 Task: Open Card Card0000000222 in Board Board0000000056 in Workspace WS0000000019 in Trello. Add Member Nikrathi889@gmail.com to Card Card0000000222 in Board Board0000000056 in Workspace WS0000000019 in Trello. Add Blue Label titled Label0000000222 to Card Card0000000222 in Board Board0000000056 in Workspace WS0000000019 in Trello. Add Checklist CL0000000222 to Card Card0000000222 in Board Board0000000056 in Workspace WS0000000019 in Trello. Add Dates with Start Date as Sep 01 2023 and Due Date as Sep 30 2023 to Card Card0000000222 in Board Board0000000056 in Workspace WS0000000019 in Trello
Action: Mouse moved to (579, 32)
Screenshot: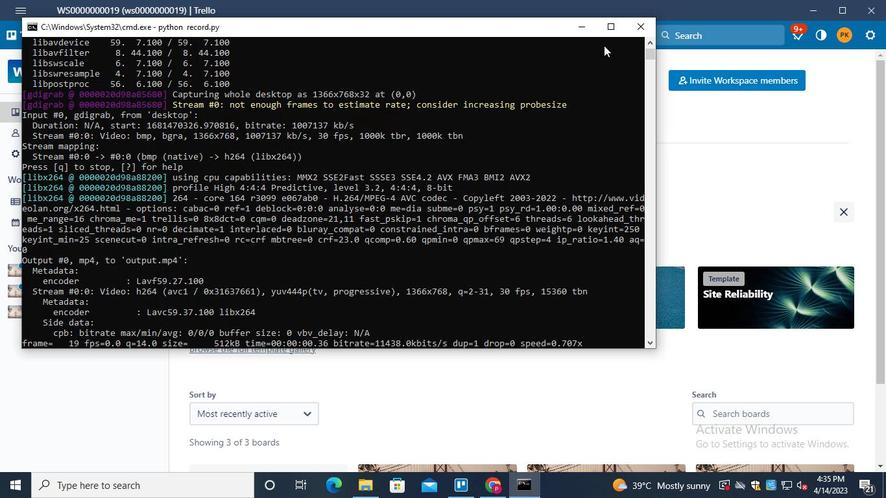
Action: Mouse pressed left at (579, 32)
Screenshot: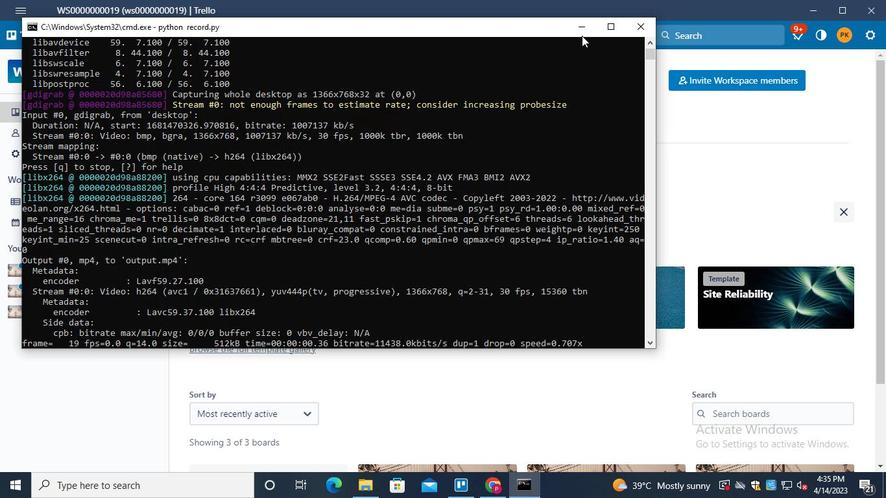 
Action: Mouse moved to (46, 295)
Screenshot: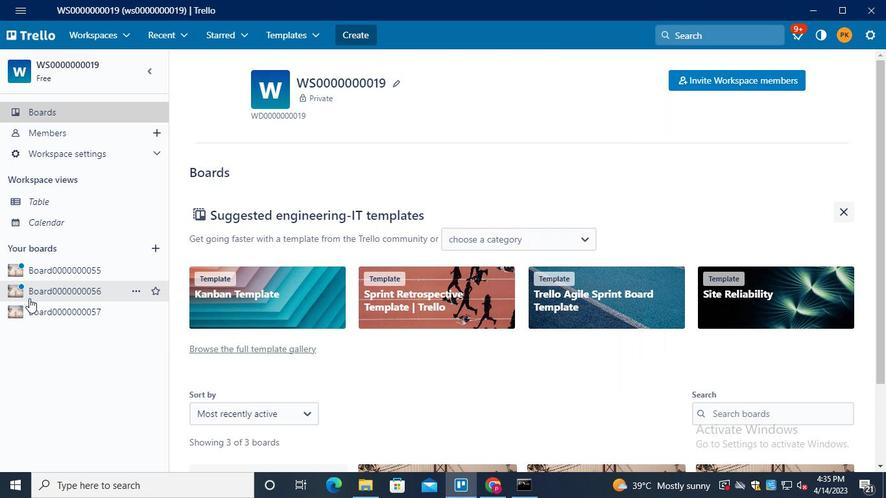 
Action: Mouse pressed left at (46, 295)
Screenshot: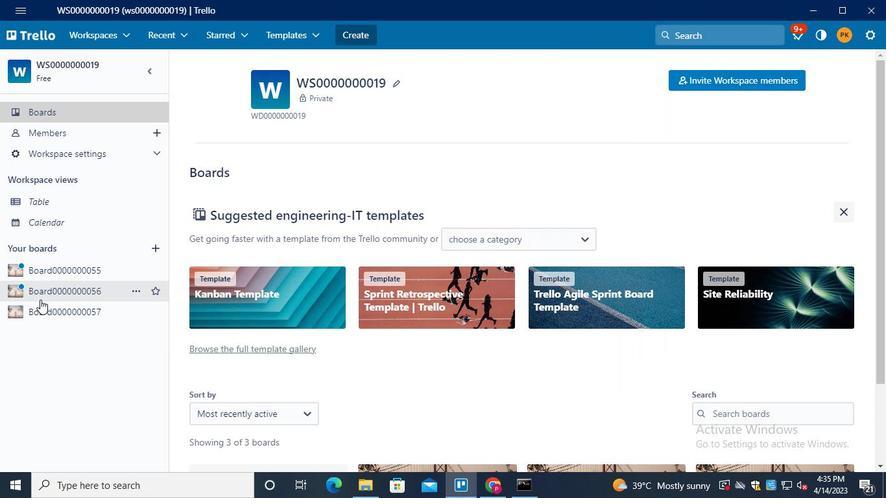 
Action: Mouse moved to (242, 236)
Screenshot: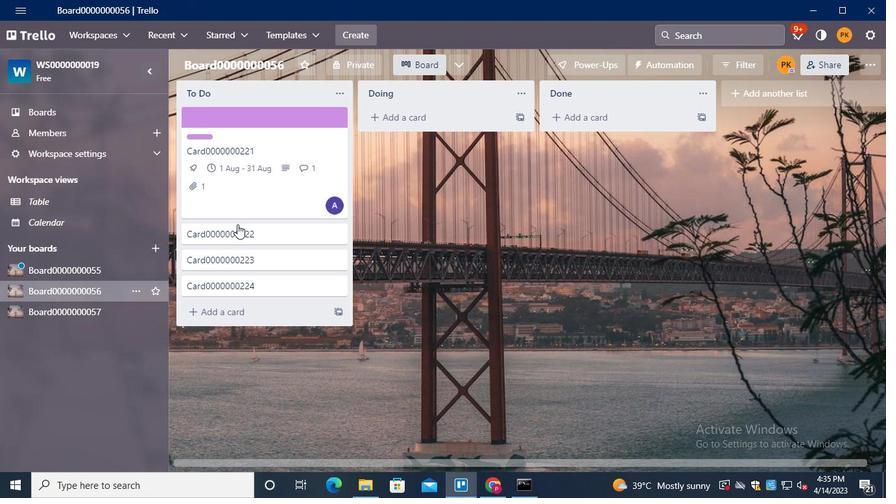 
Action: Mouse pressed left at (242, 236)
Screenshot: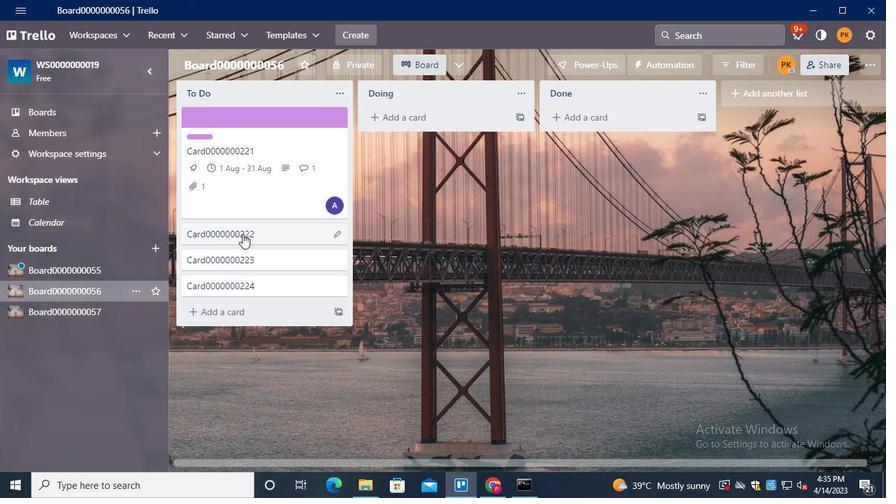 
Action: Mouse moved to (624, 124)
Screenshot: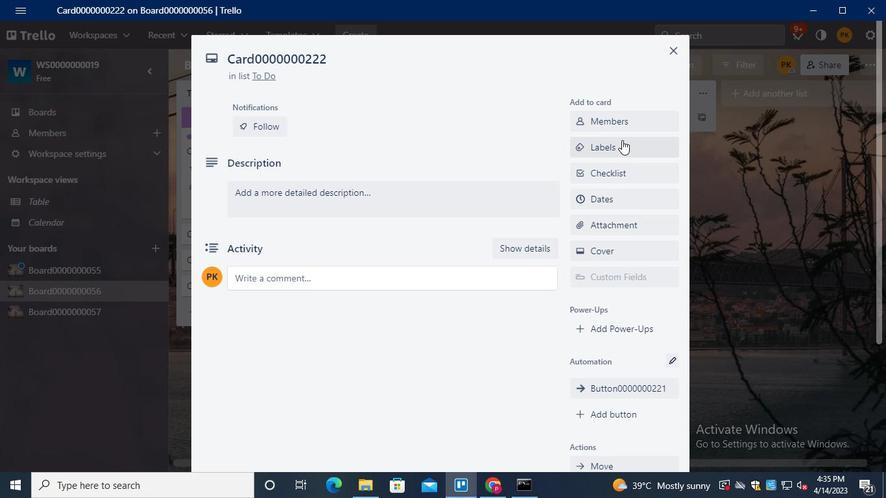 
Action: Mouse pressed left at (624, 124)
Screenshot: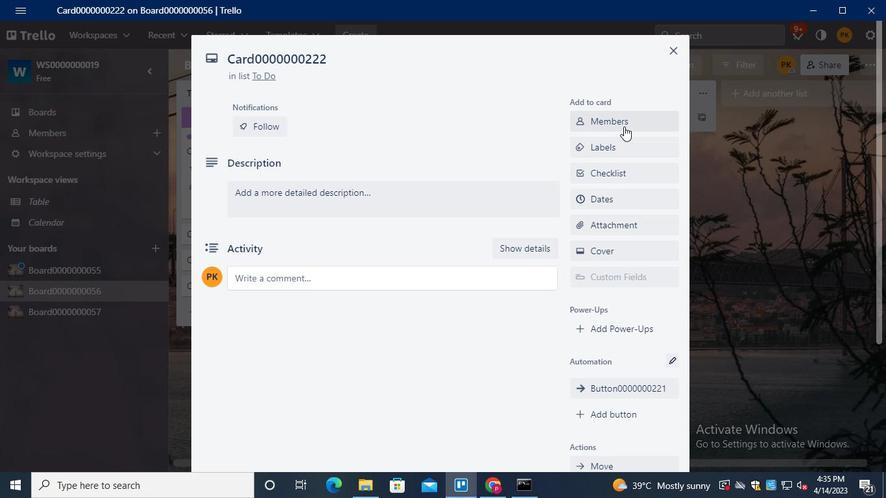 
Action: Mouse moved to (626, 151)
Screenshot: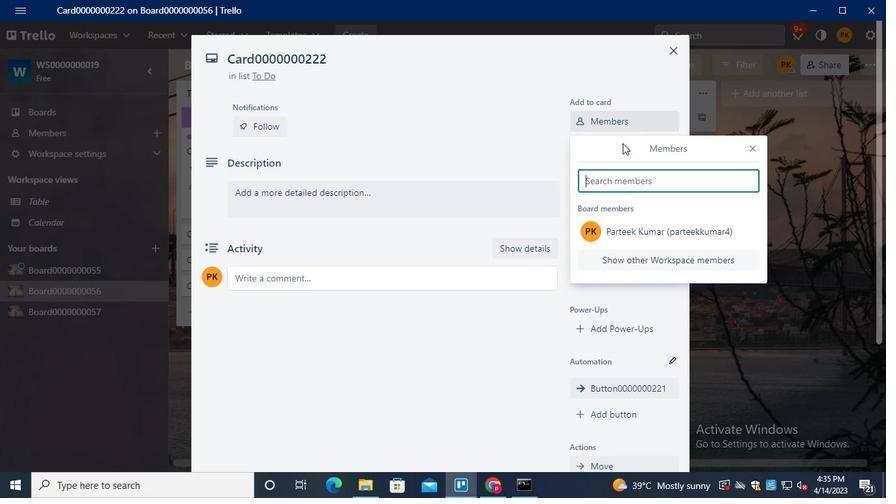 
Action: Keyboard Key.shift
Screenshot: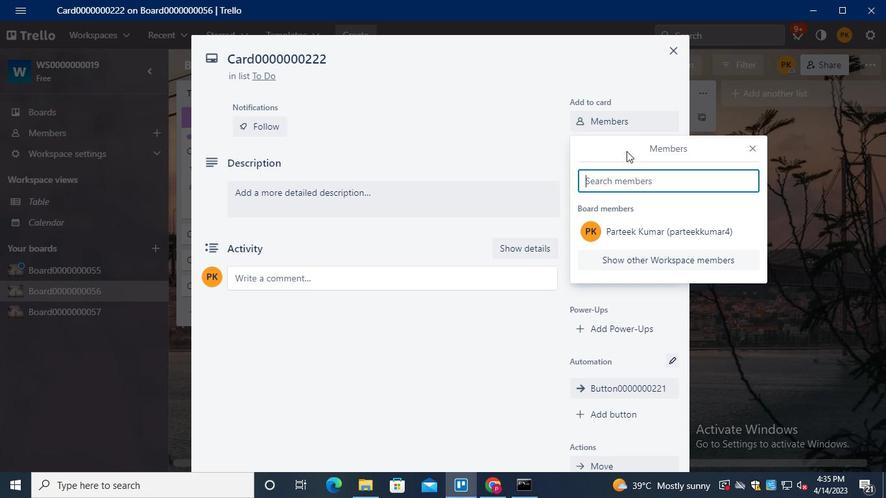 
Action: Keyboard N
Screenshot: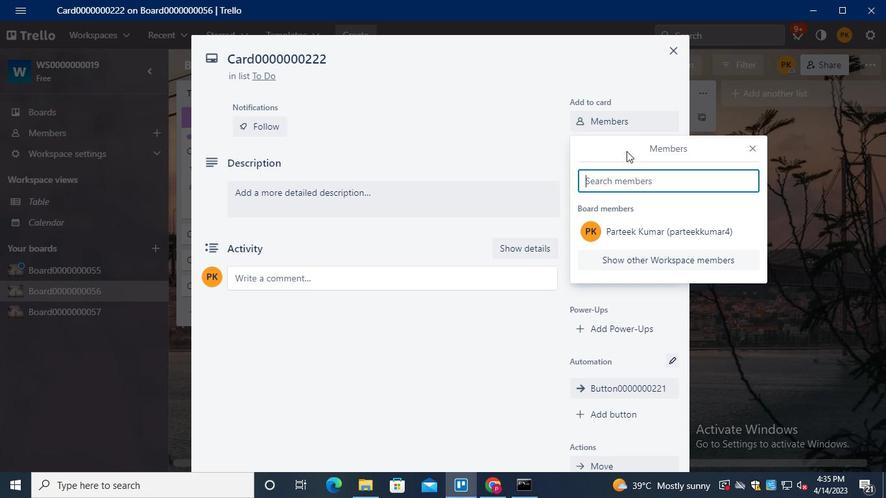 
Action: Keyboard i
Screenshot: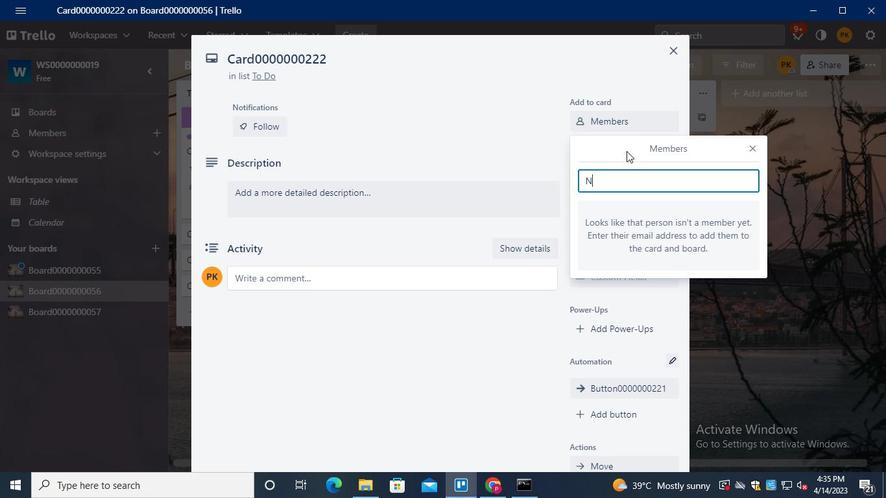 
Action: Keyboard k
Screenshot: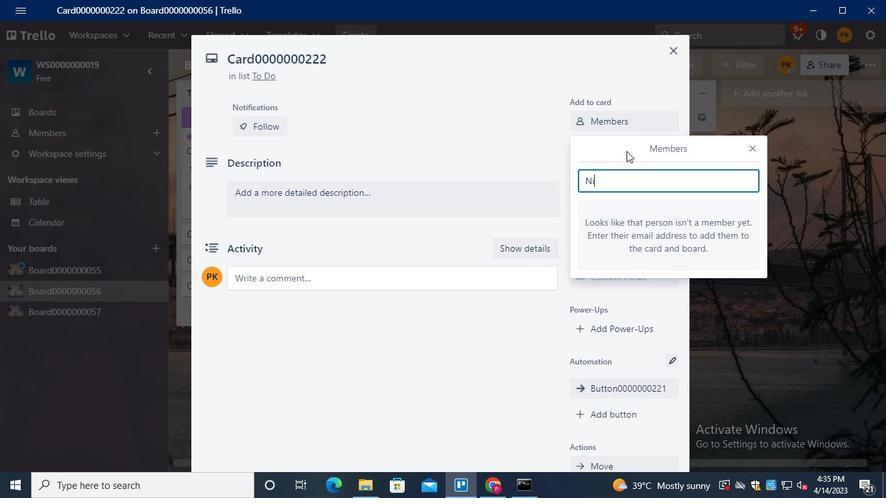 
Action: Keyboard r
Screenshot: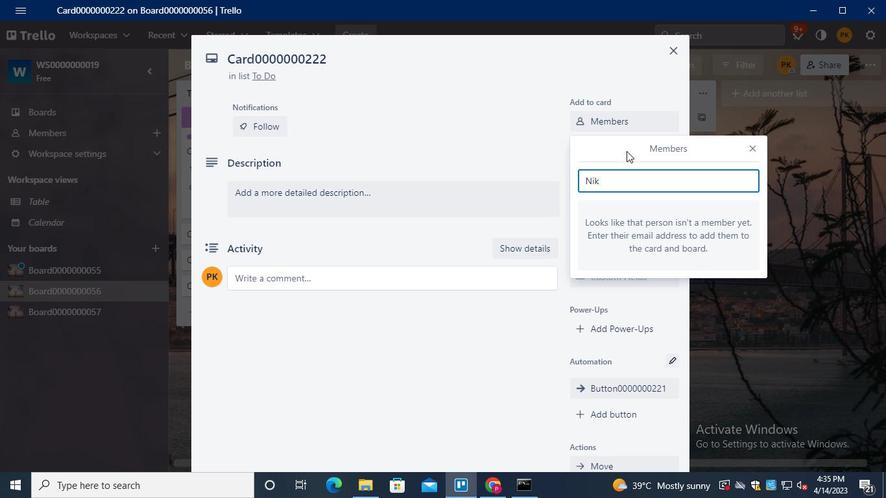 
Action: Keyboard a
Screenshot: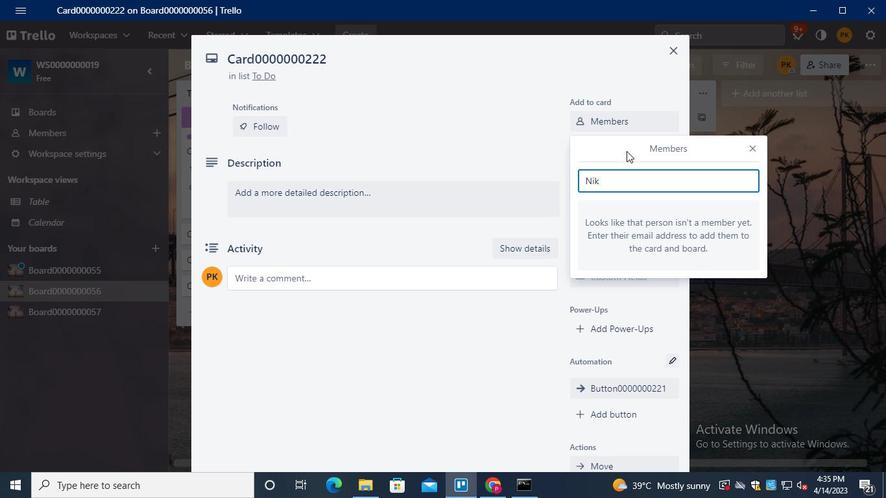 
Action: Keyboard t
Screenshot: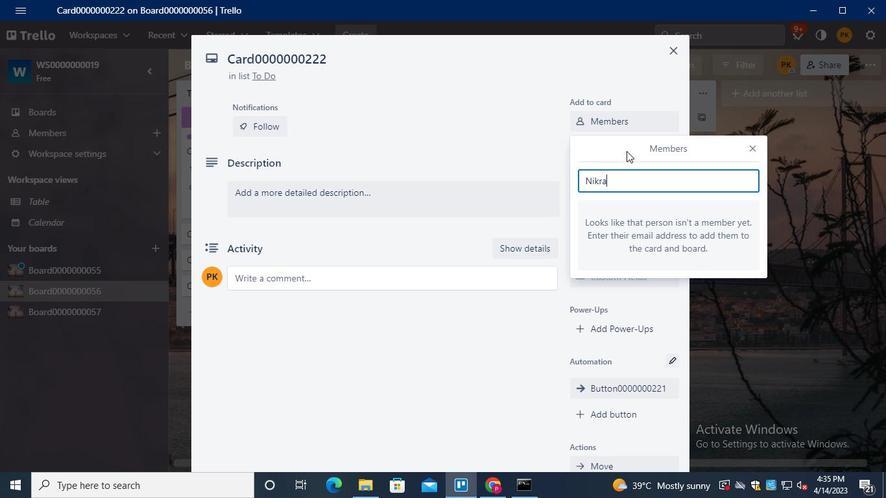 
Action: Keyboard h
Screenshot: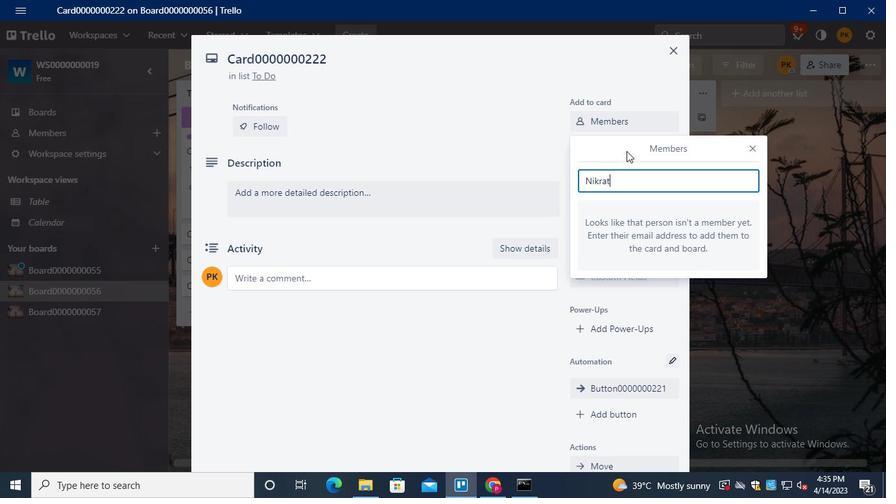 
Action: Keyboard i
Screenshot: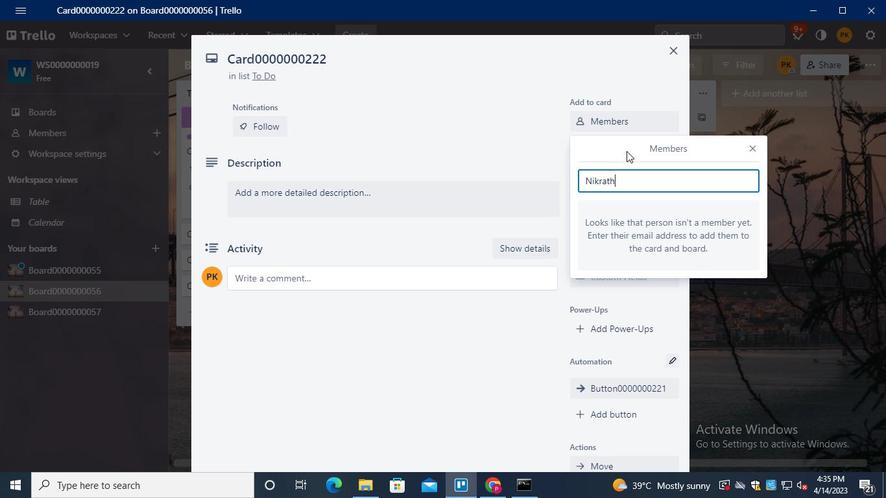 
Action: Keyboard <104>
Screenshot: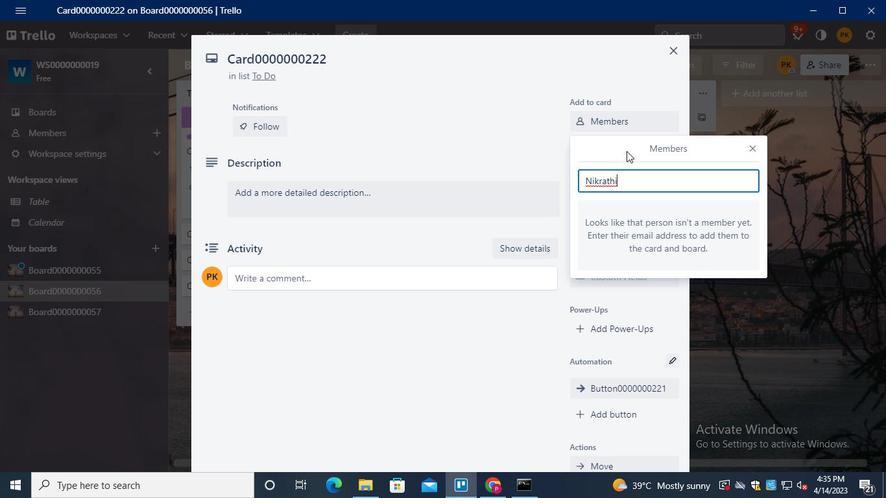 
Action: Keyboard <104>
Screenshot: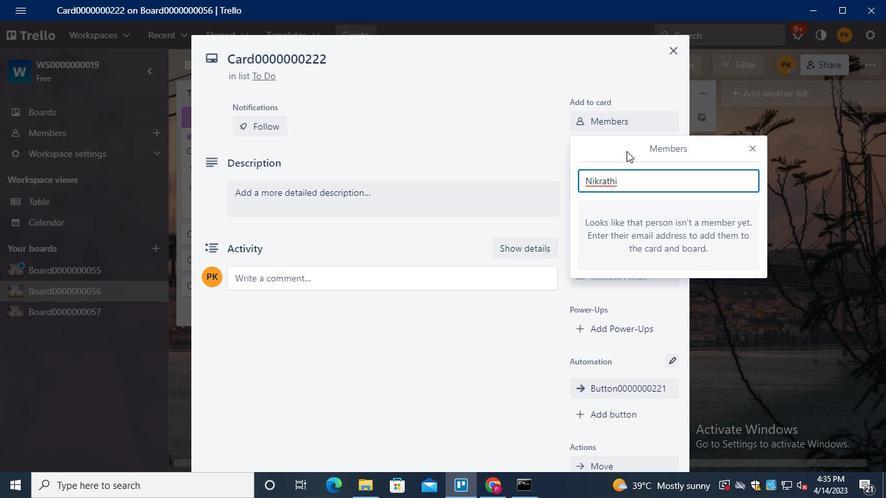 
Action: Keyboard <105>
Screenshot: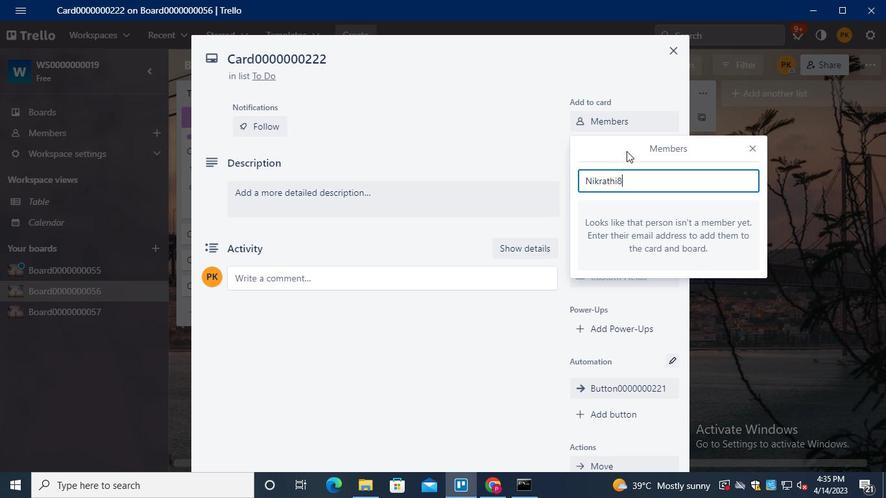 
Action: Keyboard Key.shift
Screenshot: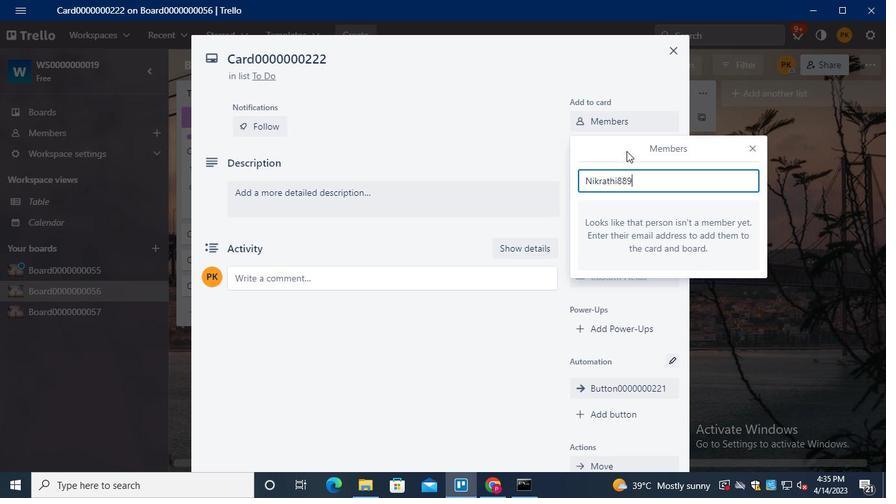 
Action: Keyboard @
Screenshot: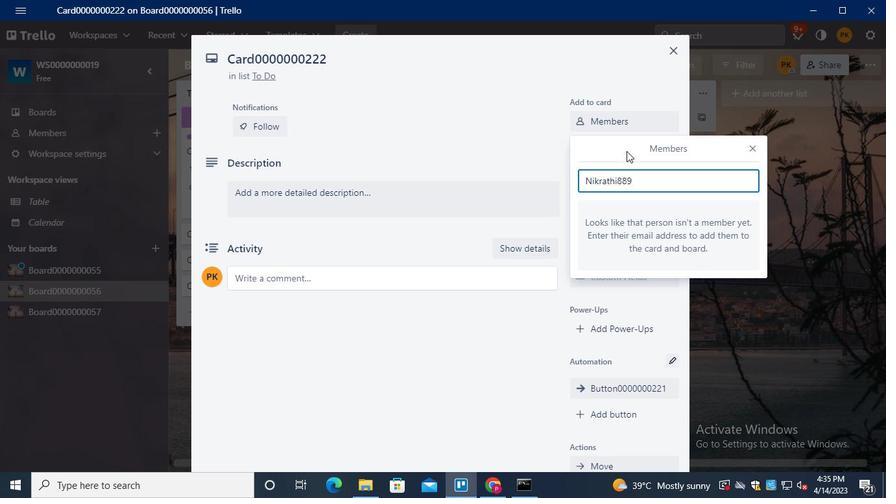 
Action: Keyboard g
Screenshot: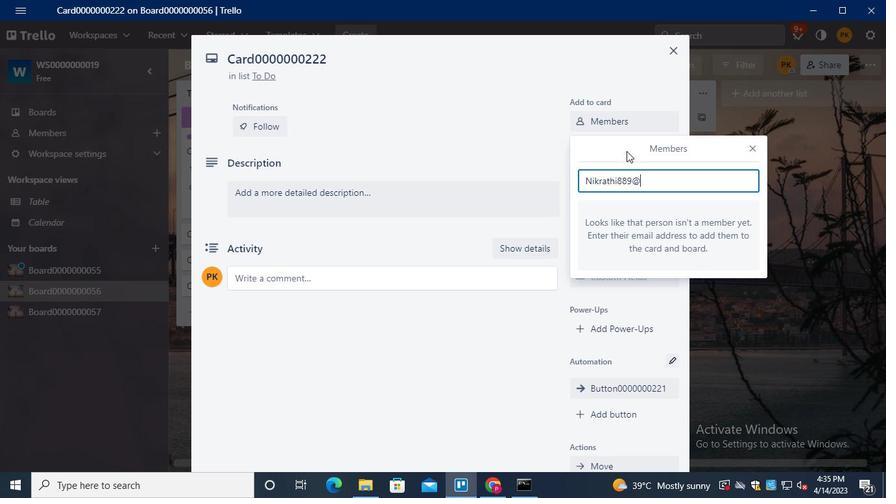 
Action: Keyboard m
Screenshot: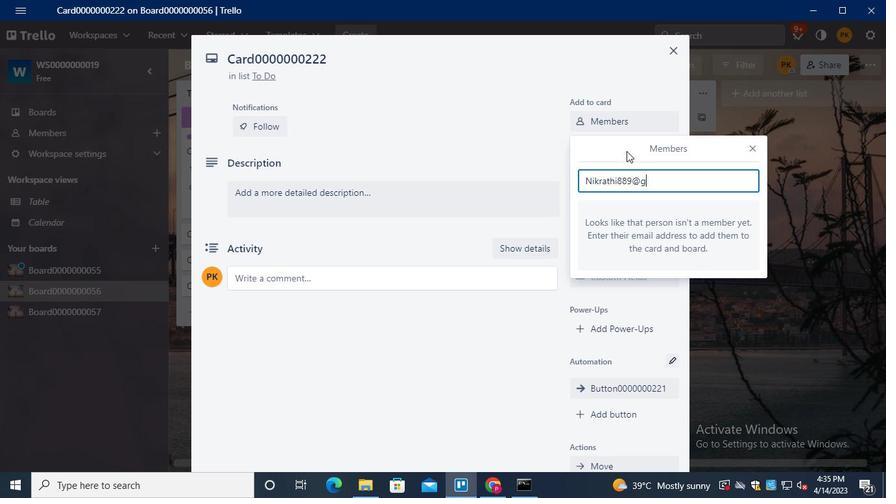 
Action: Keyboard a
Screenshot: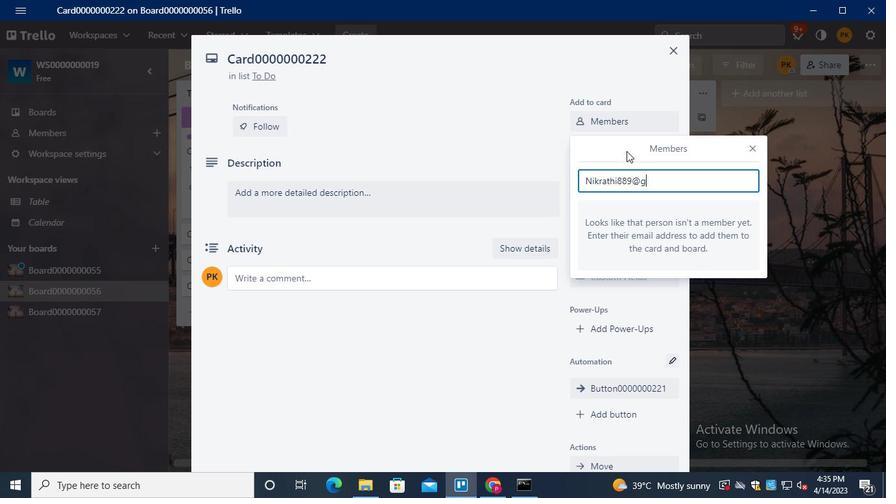 
Action: Keyboard i
Screenshot: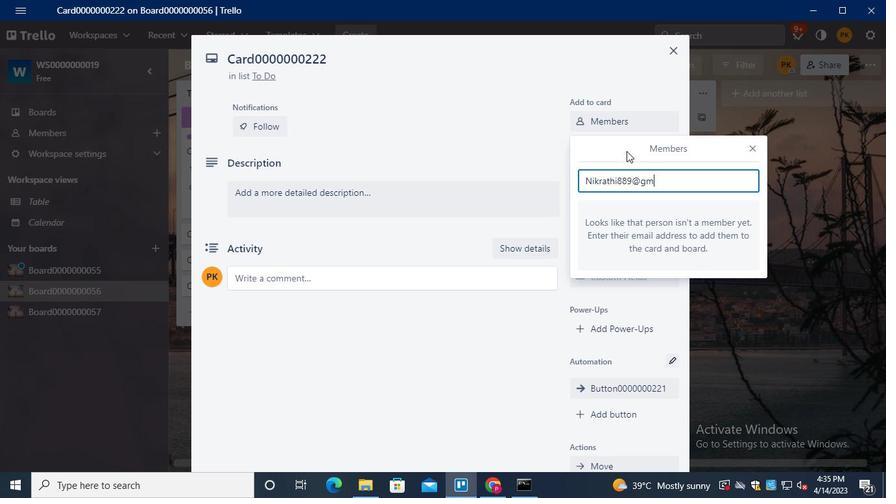 
Action: Keyboard l
Screenshot: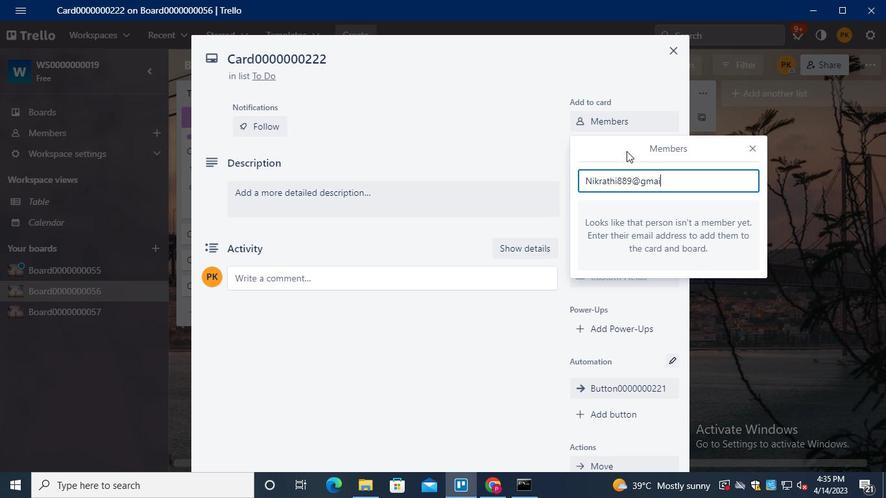 
Action: Keyboard .
Screenshot: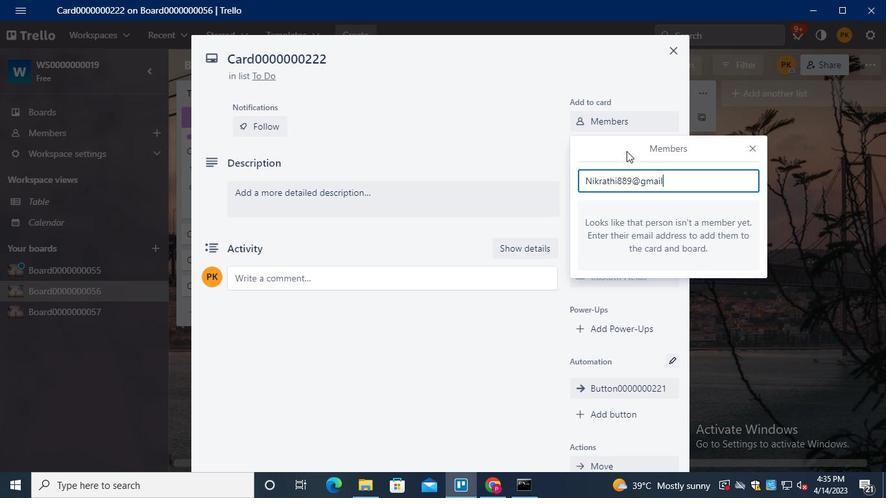 
Action: Keyboard c
Screenshot: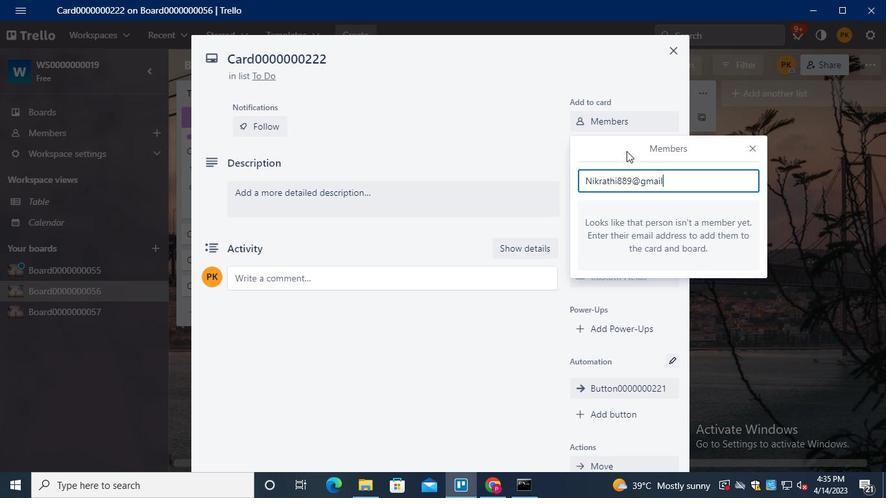 
Action: Keyboard o
Screenshot: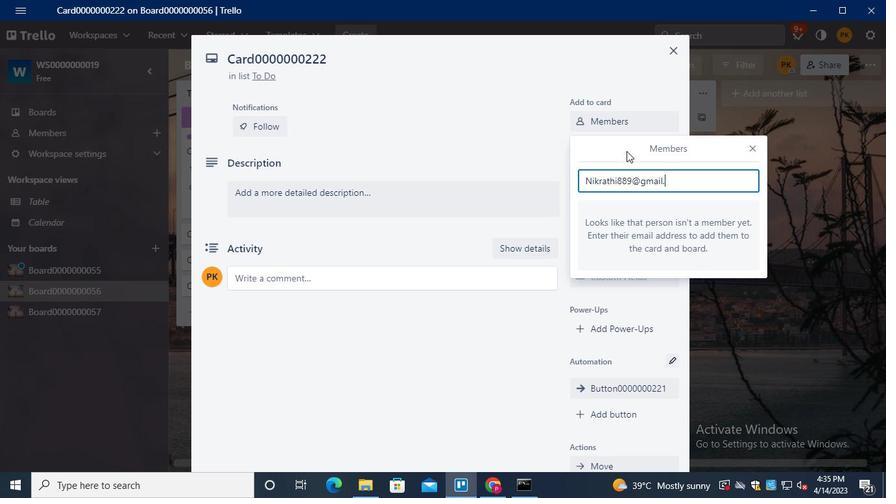 
Action: Keyboard m
Screenshot: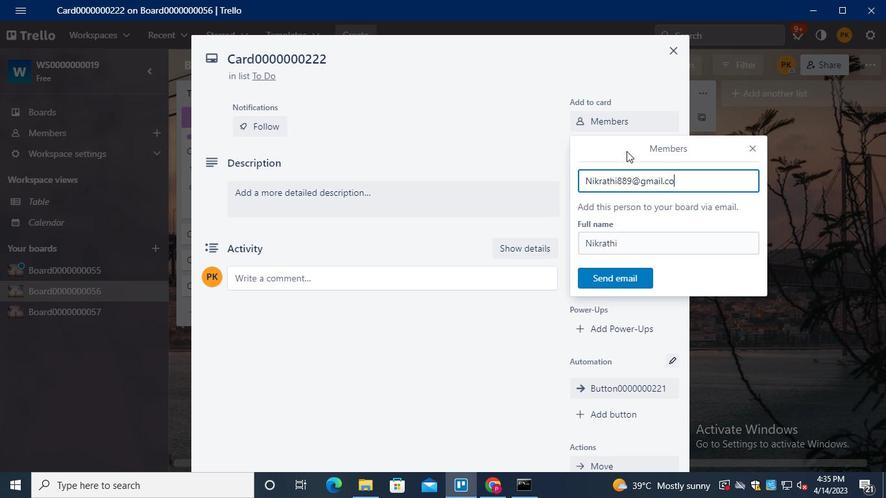 
Action: Mouse moved to (624, 280)
Screenshot: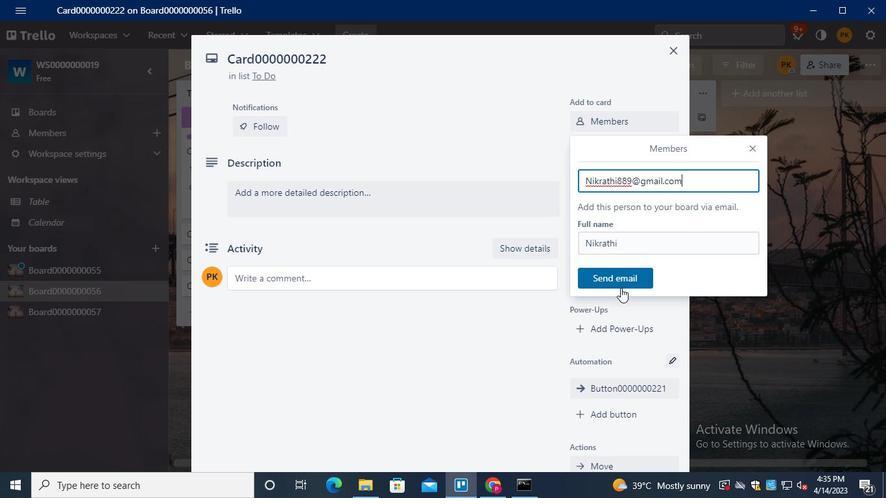 
Action: Mouse pressed left at (624, 280)
Screenshot: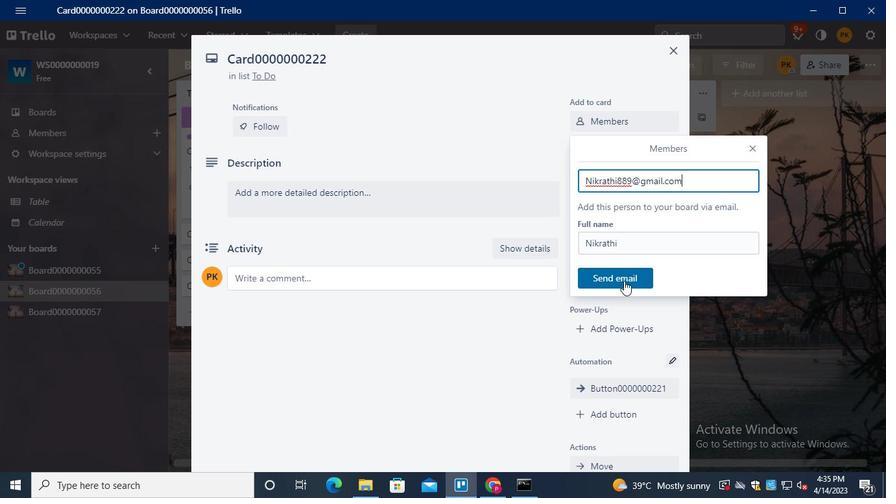 
Action: Mouse moved to (618, 147)
Screenshot: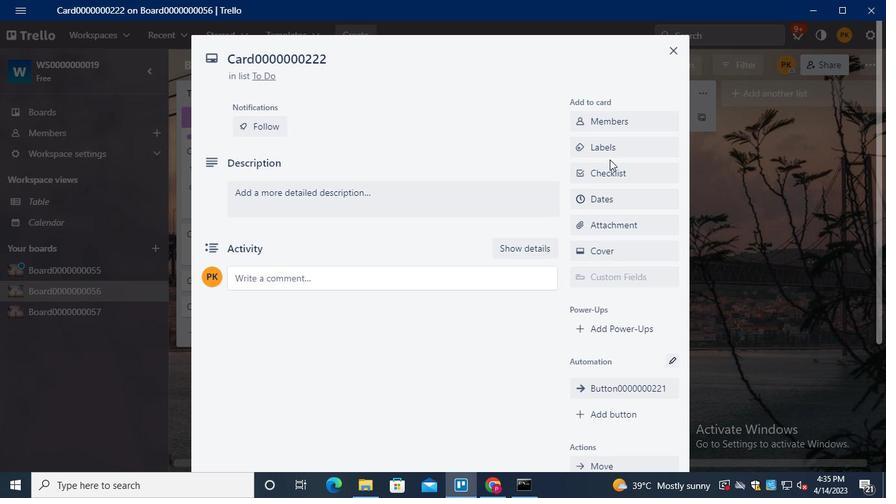 
Action: Mouse pressed left at (618, 147)
Screenshot: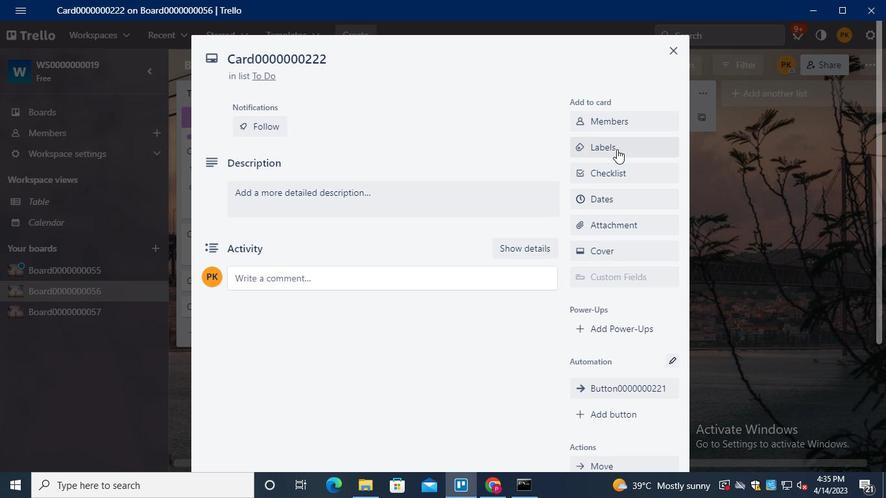 
Action: Mouse moved to (641, 318)
Screenshot: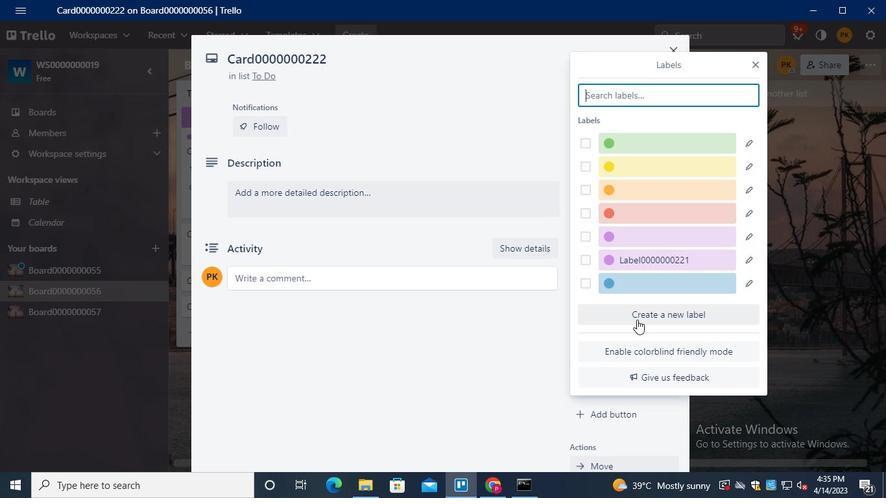 
Action: Mouse pressed left at (641, 318)
Screenshot: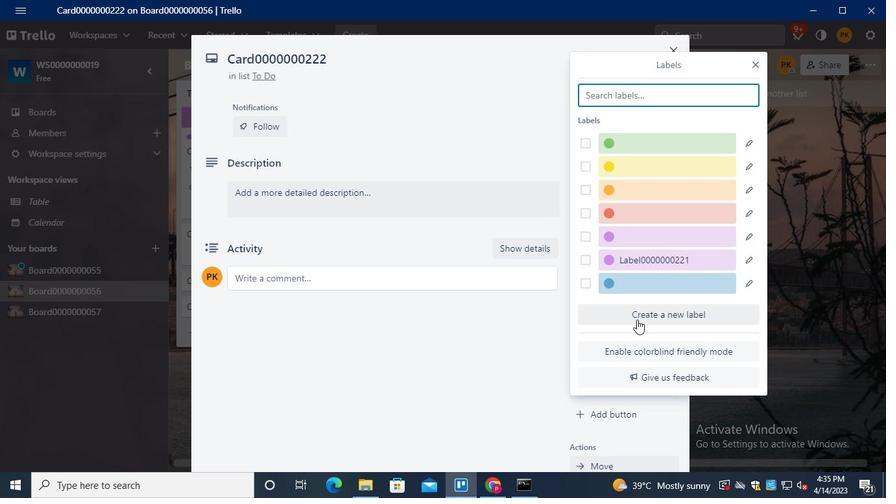 
Action: Mouse moved to (623, 175)
Screenshot: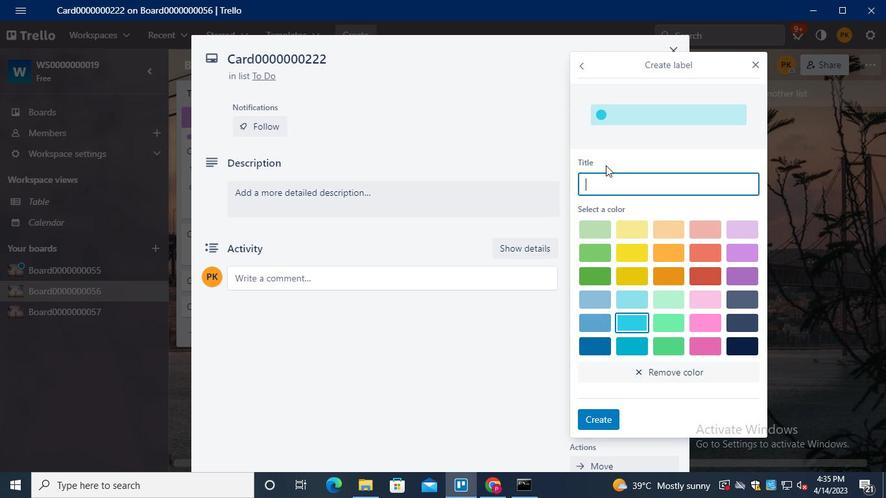 
Action: Keyboard Key.shift
Screenshot: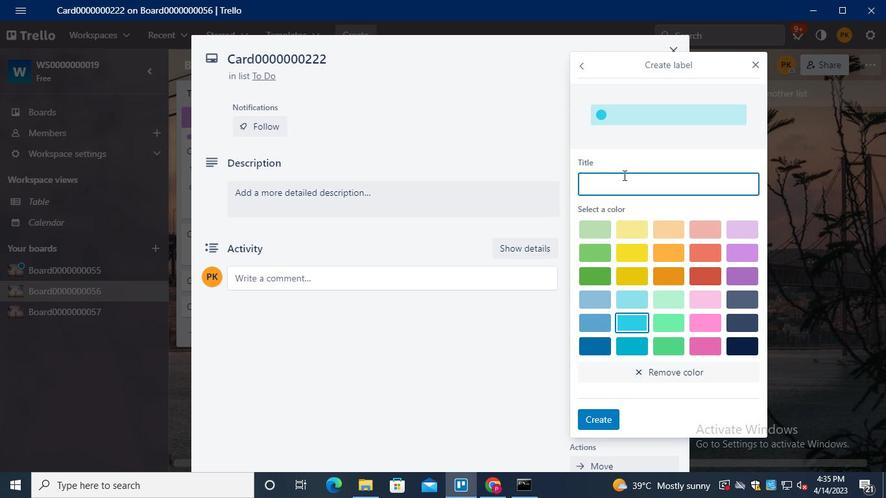 
Action: Keyboard Key.shift
Screenshot: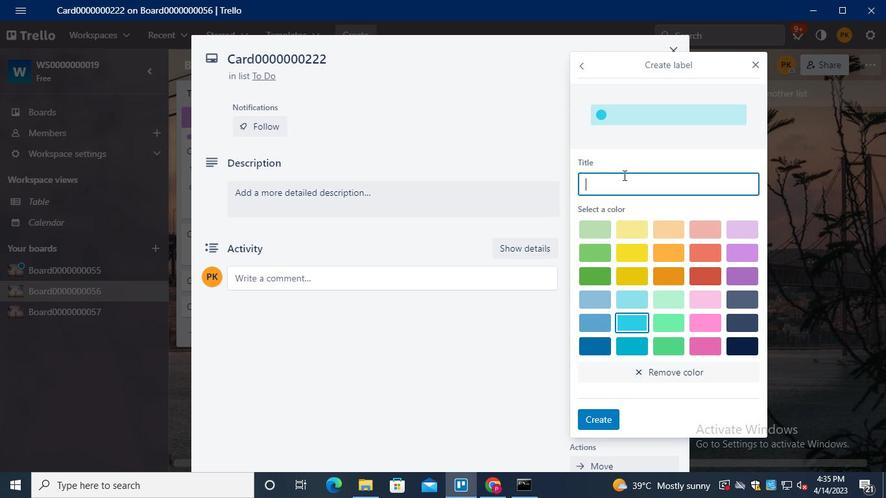 
Action: Keyboard Key.shift
Screenshot: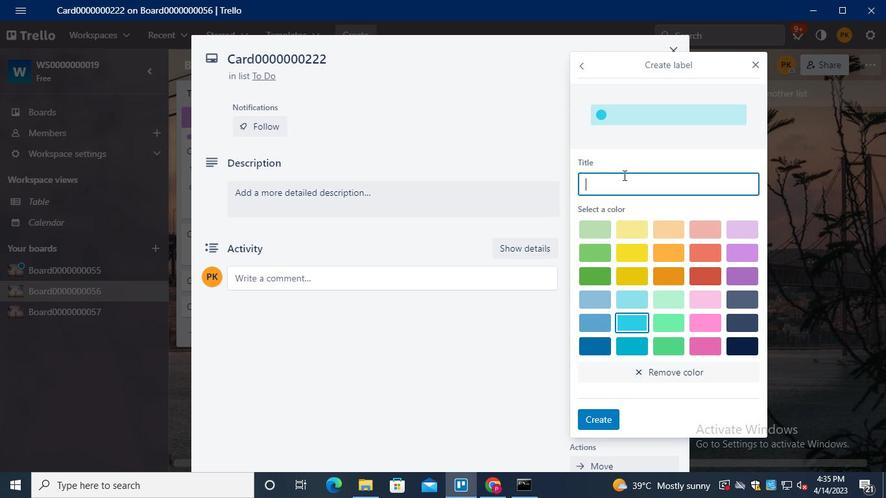 
Action: Keyboard Key.shift
Screenshot: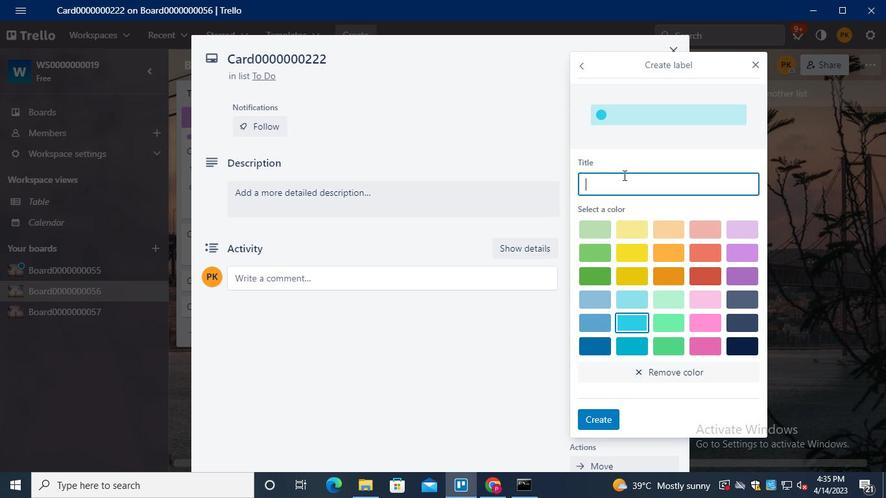 
Action: Keyboard L
Screenshot: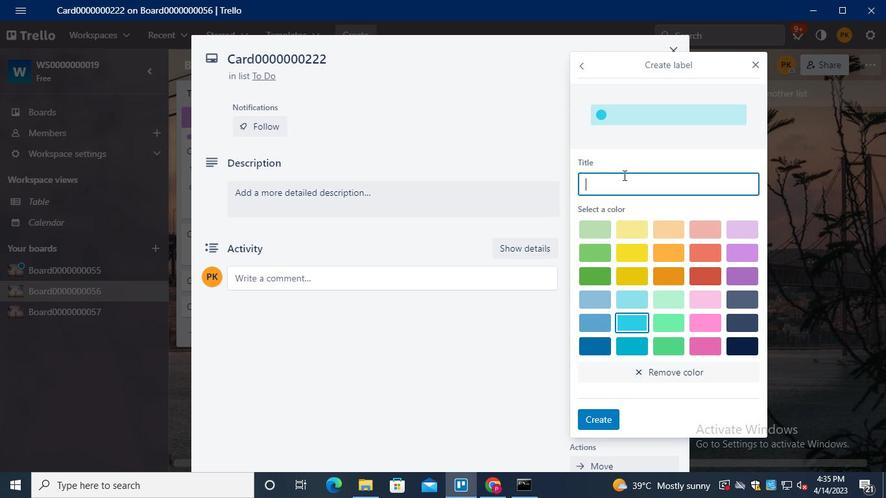
Action: Keyboard a
Screenshot: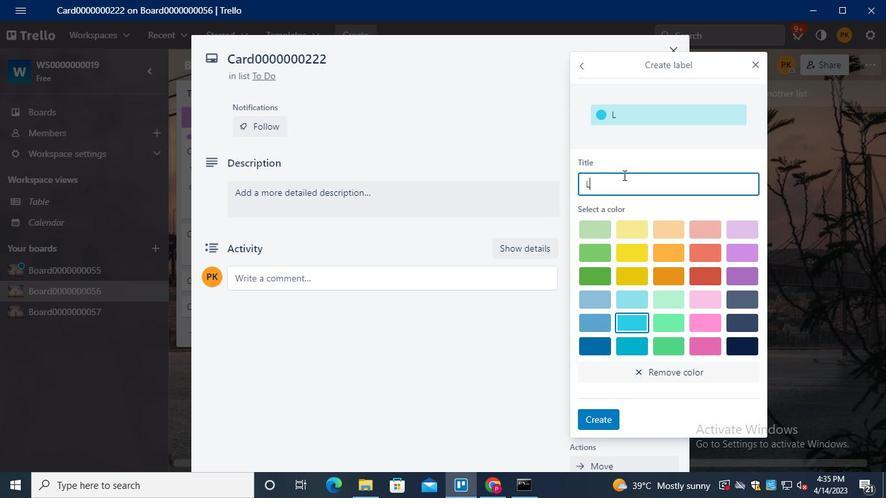 
Action: Keyboard b
Screenshot: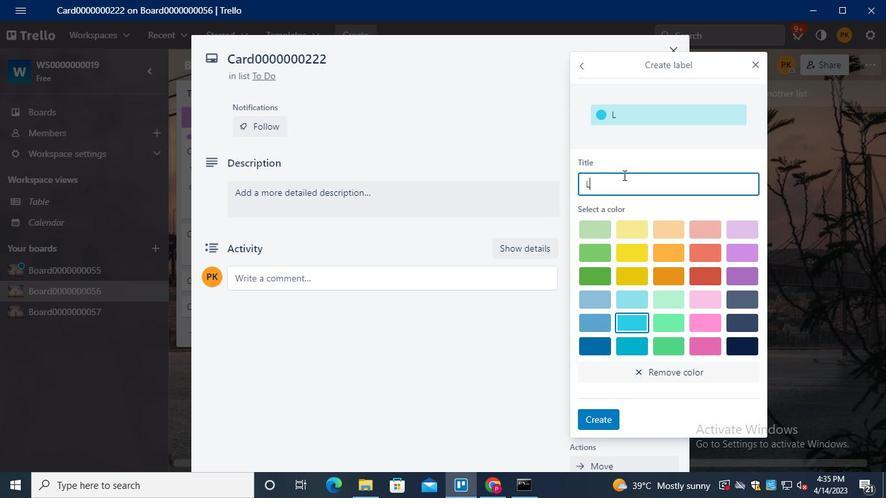 
Action: Keyboard e
Screenshot: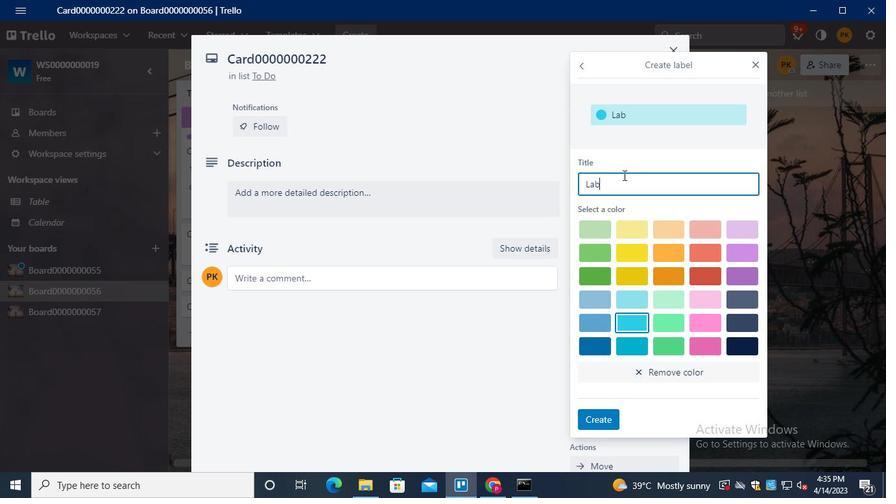 
Action: Keyboard l
Screenshot: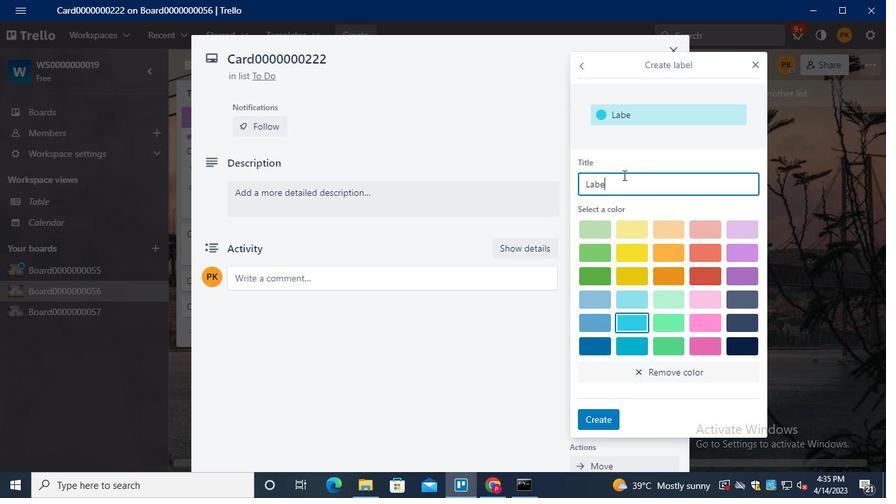 
Action: Keyboard <96>
Screenshot: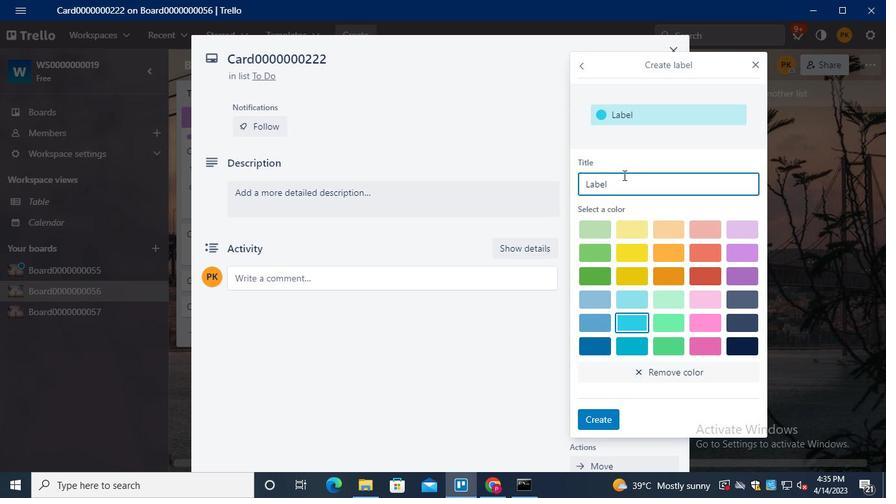 
Action: Keyboard <96>
Screenshot: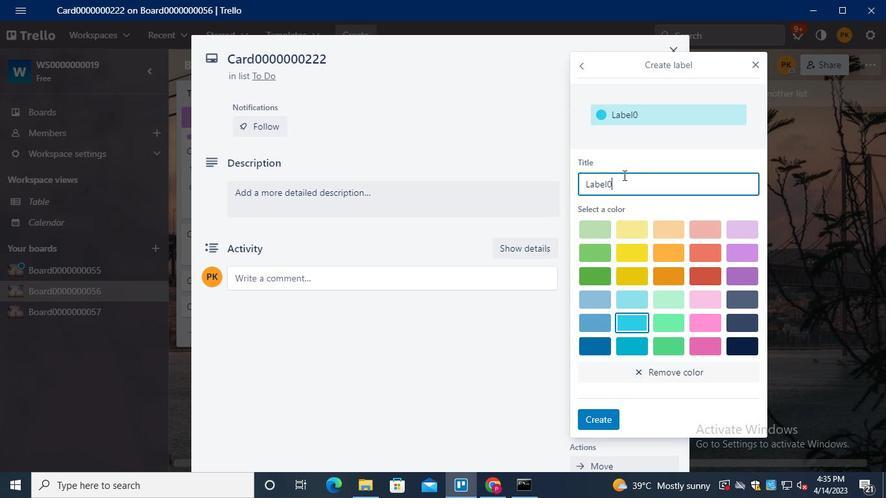 
Action: Keyboard <96>
Screenshot: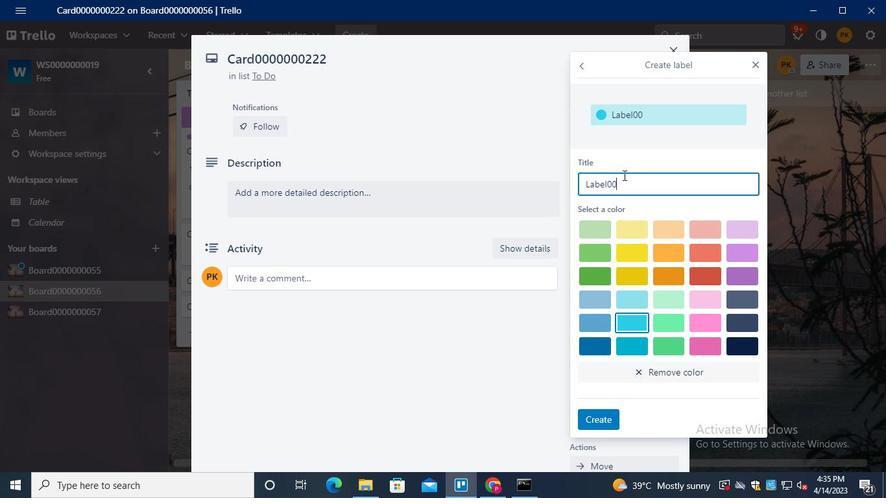 
Action: Keyboard <96>
Screenshot: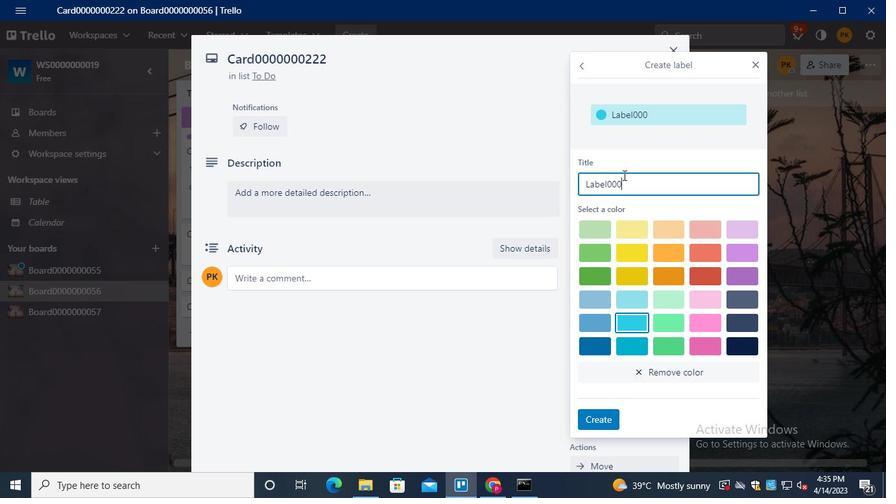 
Action: Keyboard <96>
Screenshot: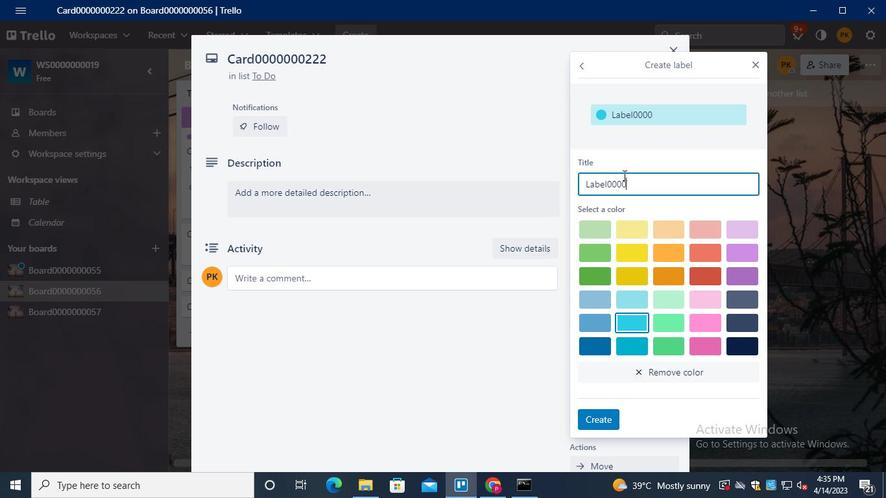 
Action: Keyboard <96>
Screenshot: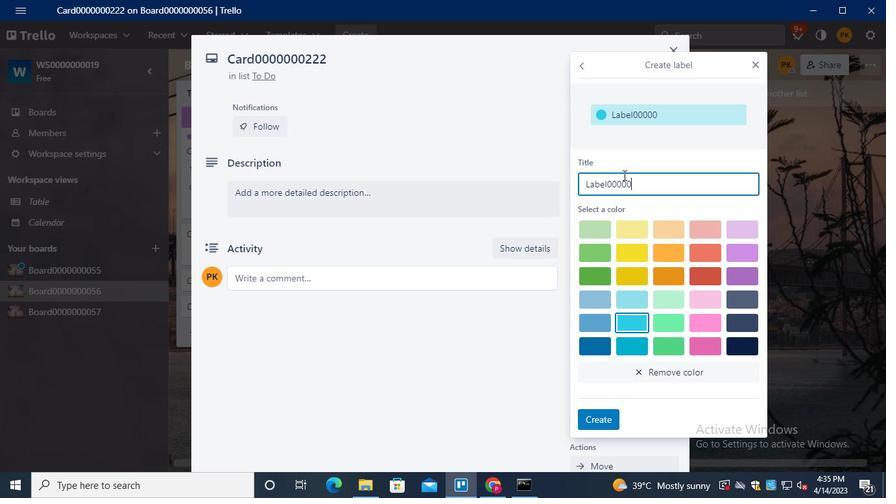 
Action: Keyboard <96>
Screenshot: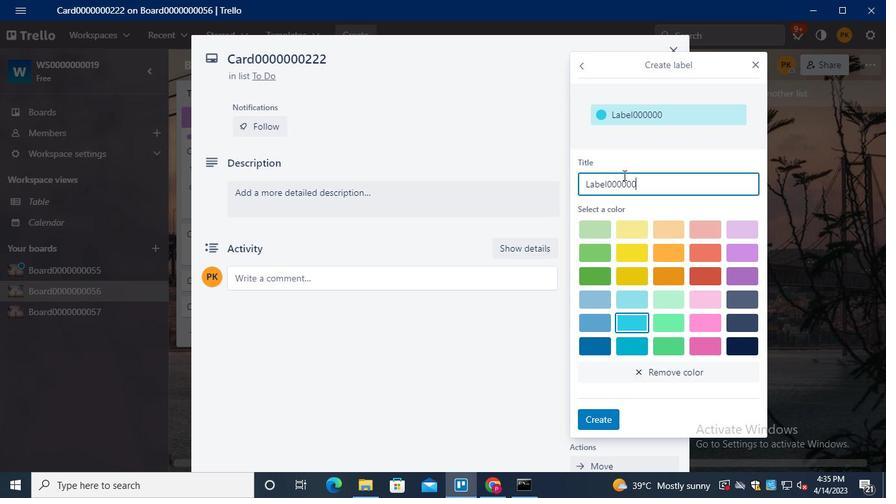 
Action: Keyboard <98>
Screenshot: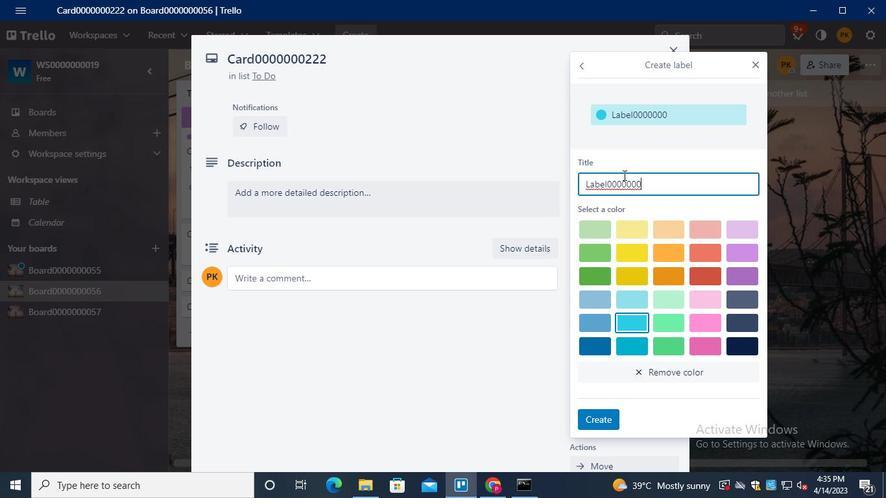 
Action: Keyboard <98>
Screenshot: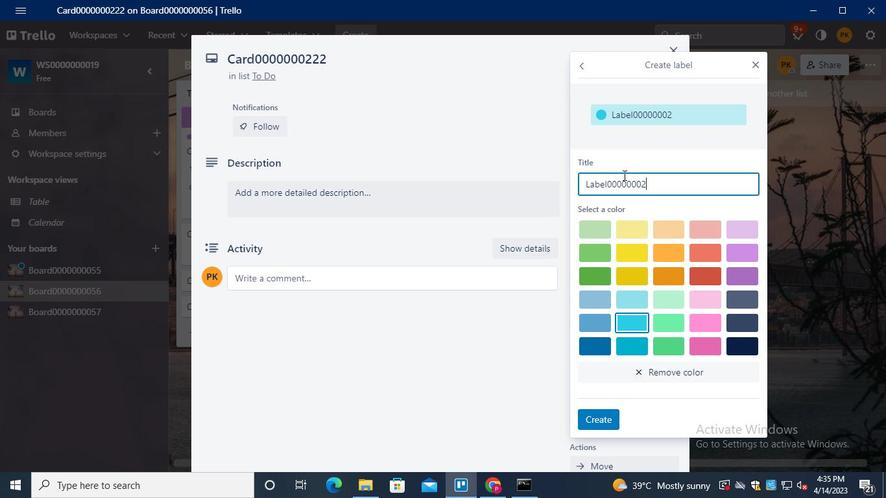 
Action: Keyboard <98>
Screenshot: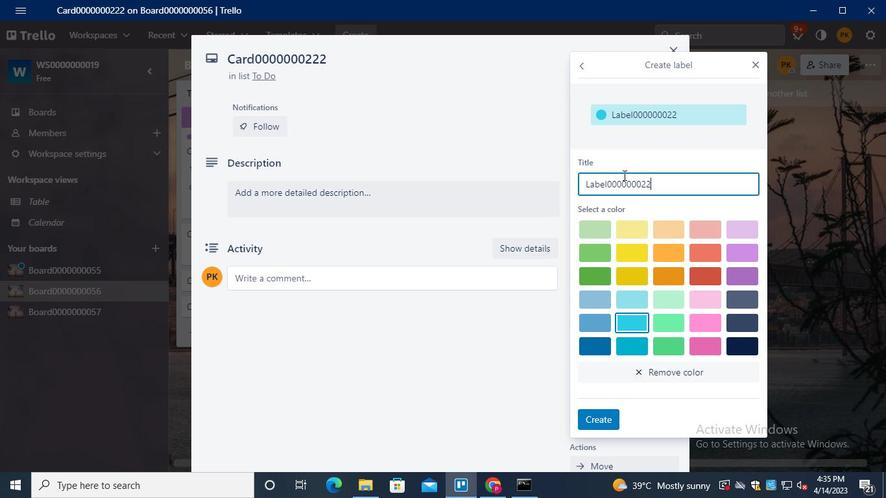 
Action: Mouse moved to (637, 321)
Screenshot: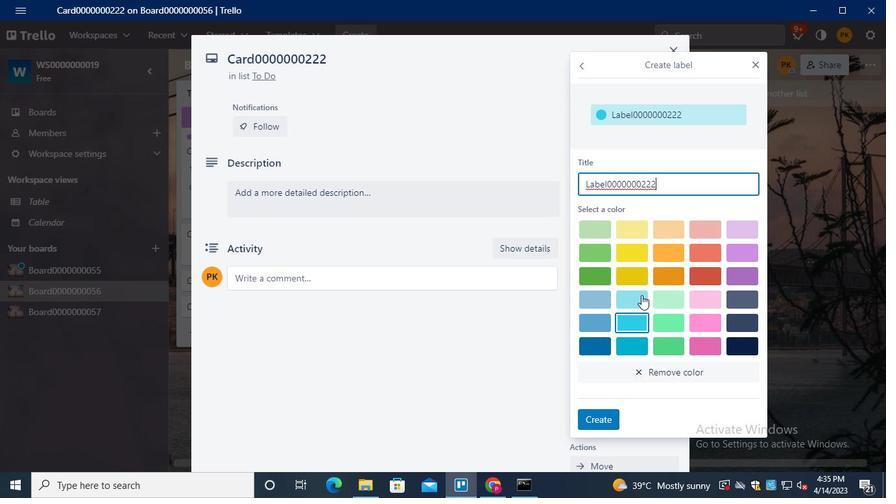 
Action: Mouse pressed left at (637, 321)
Screenshot: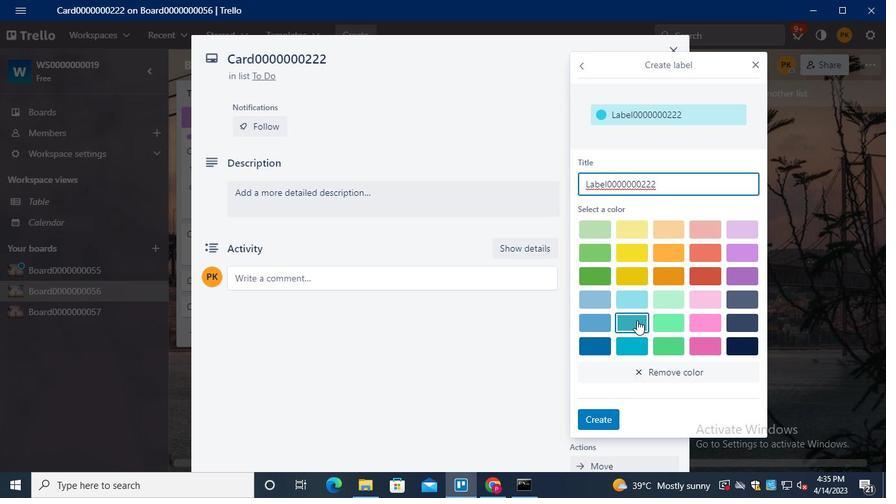 
Action: Mouse moved to (599, 423)
Screenshot: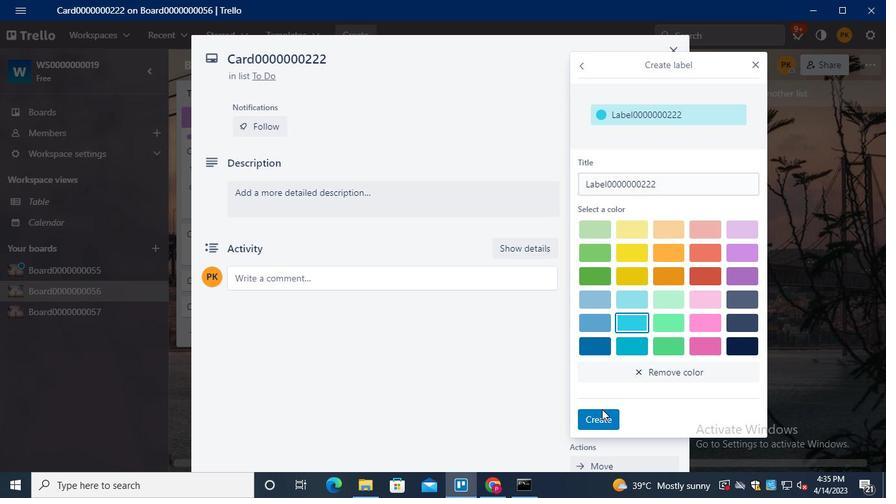 
Action: Mouse pressed left at (599, 423)
Screenshot: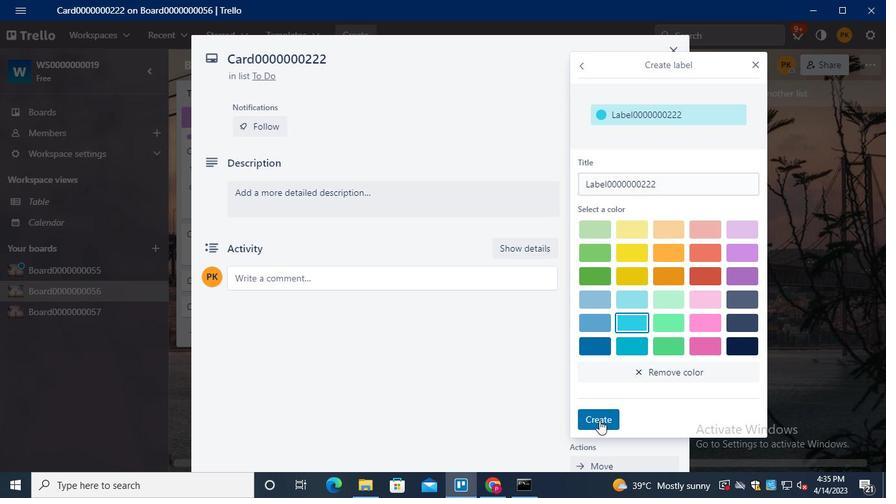 
Action: Mouse moved to (758, 65)
Screenshot: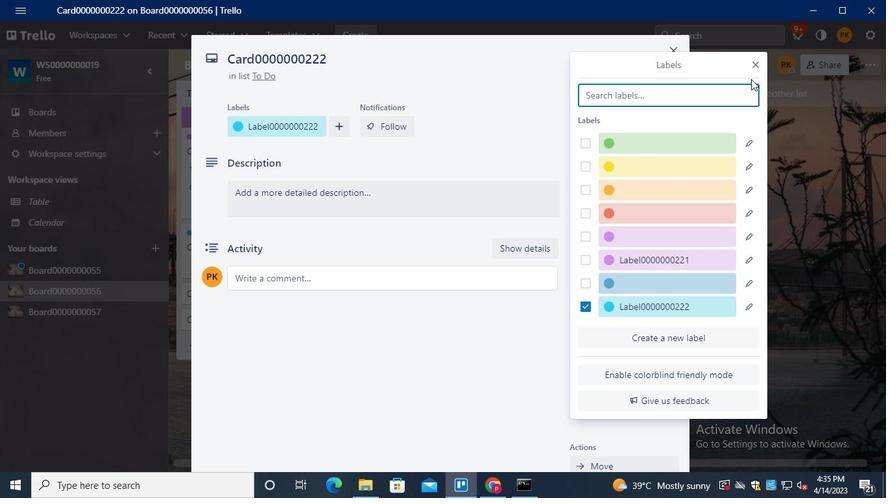 
Action: Mouse pressed left at (758, 65)
Screenshot: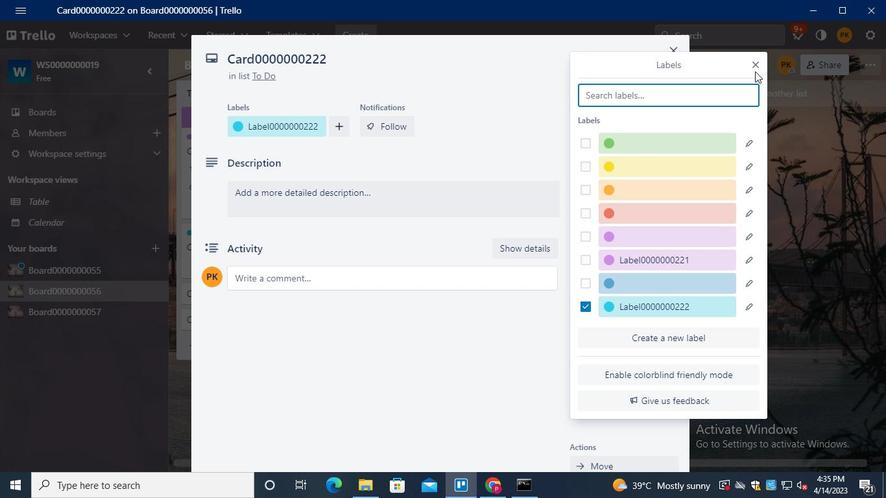 
Action: Mouse moved to (630, 175)
Screenshot: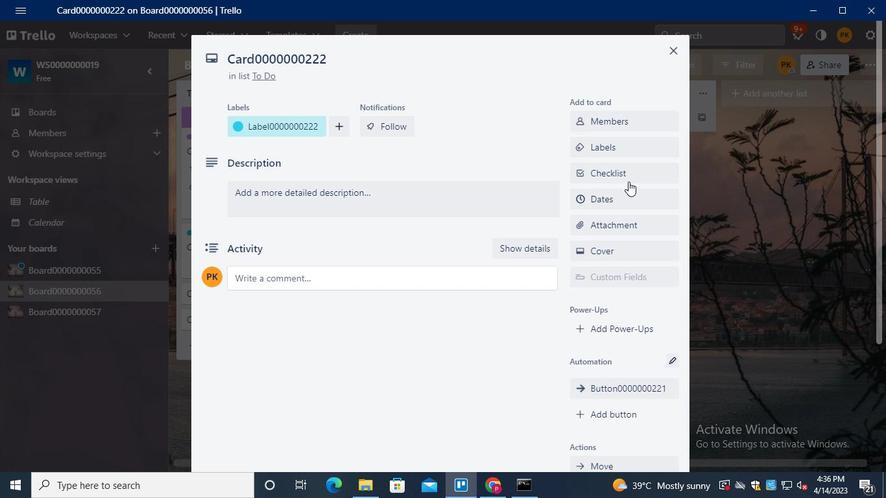 
Action: Mouse pressed left at (630, 175)
Screenshot: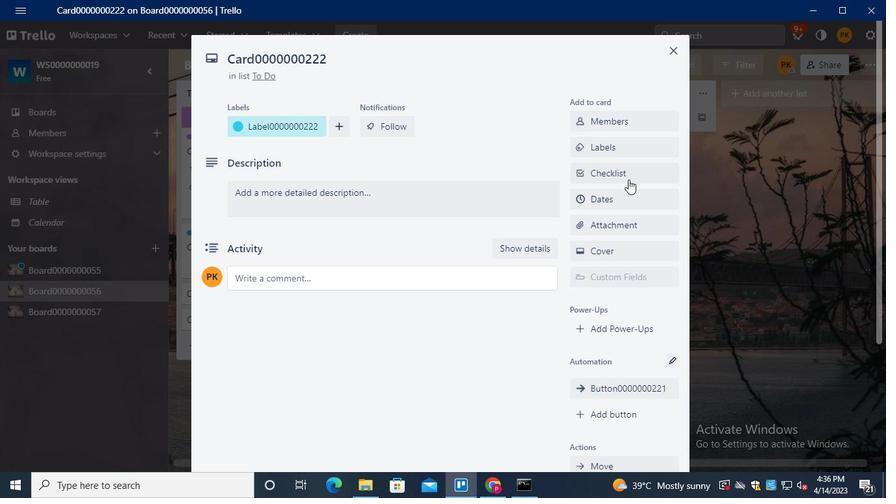 
Action: Keyboard Key.shift
Screenshot: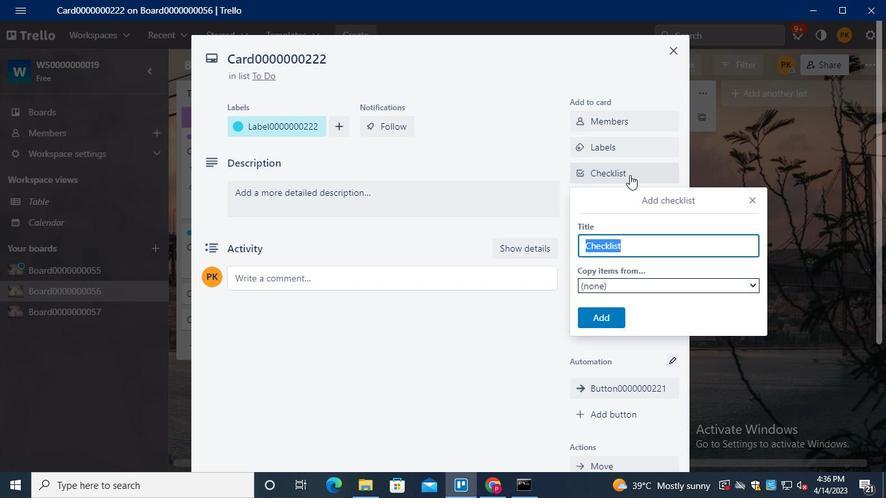 
Action: Keyboard C
Screenshot: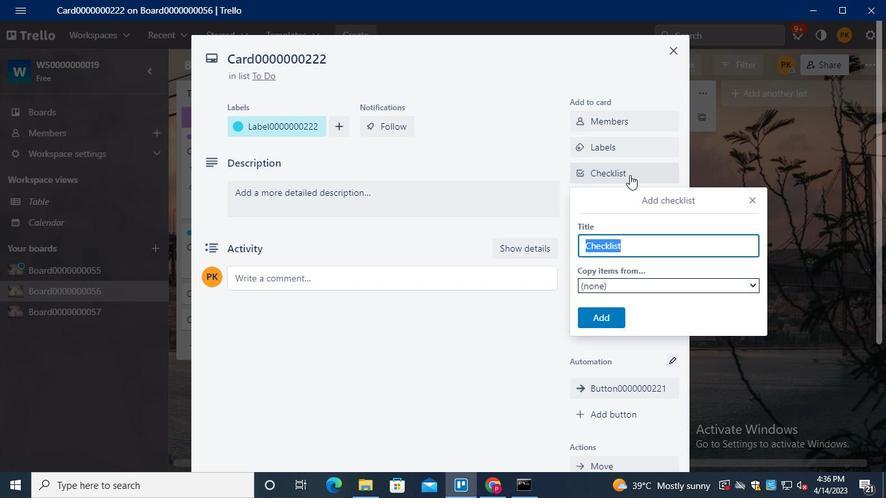 
Action: Keyboard L
Screenshot: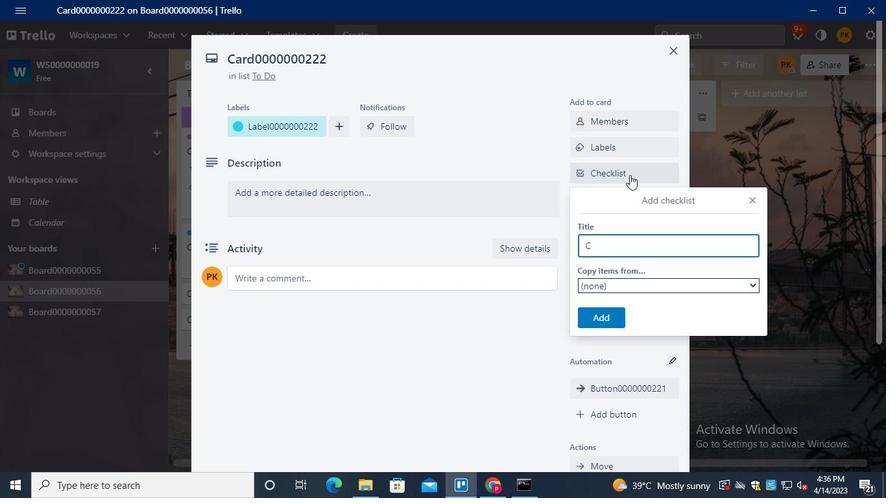 
Action: Keyboard <96>
Screenshot: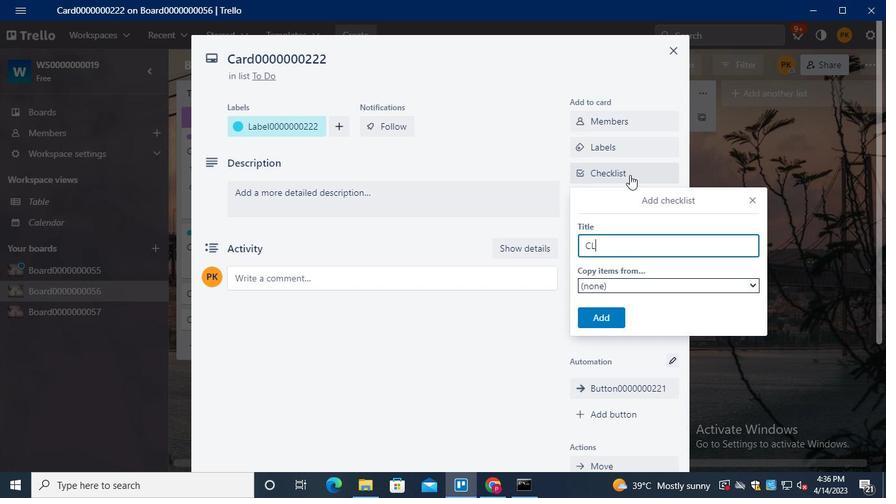 
Action: Keyboard <96>
Screenshot: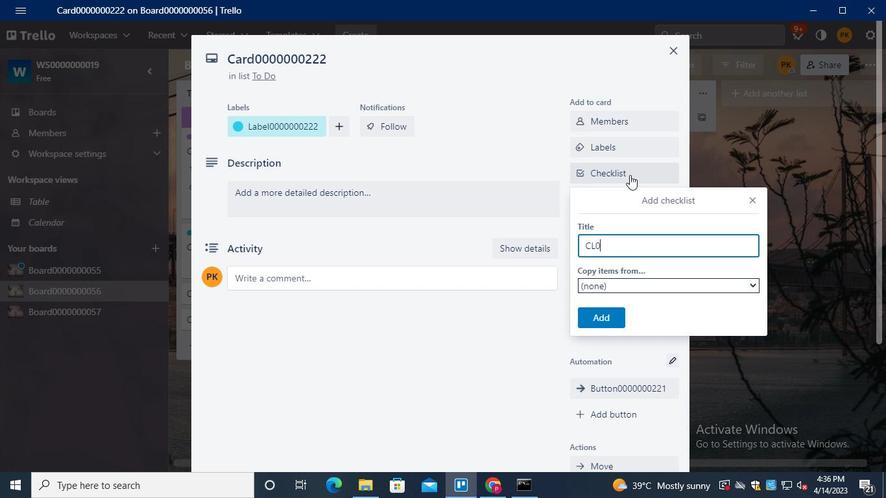
Action: Keyboard <96>
Screenshot: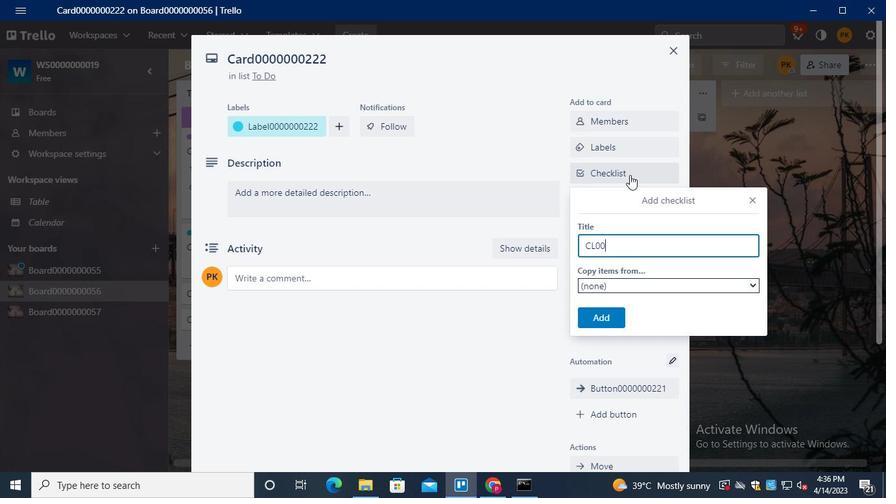 
Action: Keyboard <96>
Screenshot: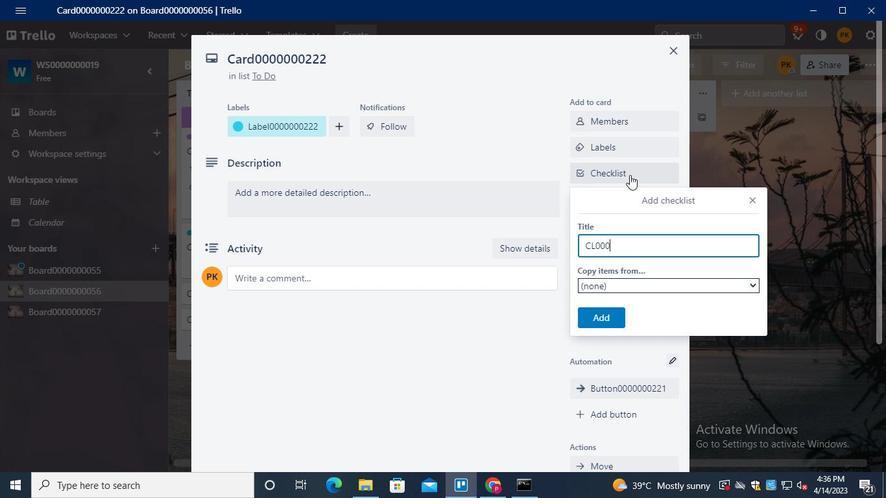 
Action: Keyboard <96>
Screenshot: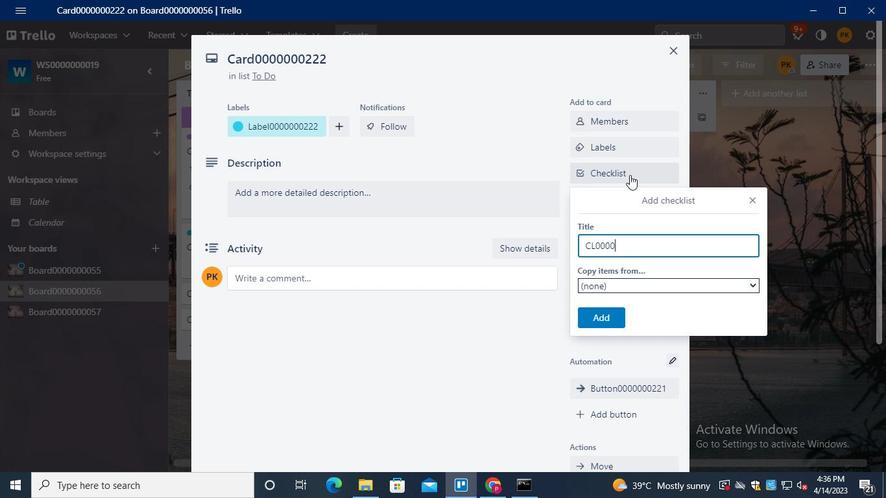 
Action: Keyboard <96>
Screenshot: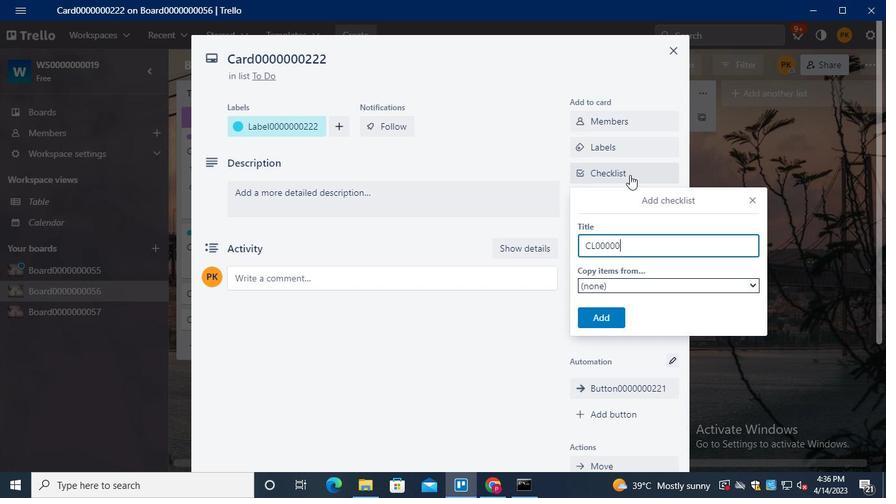 
Action: Keyboard <96>
Screenshot: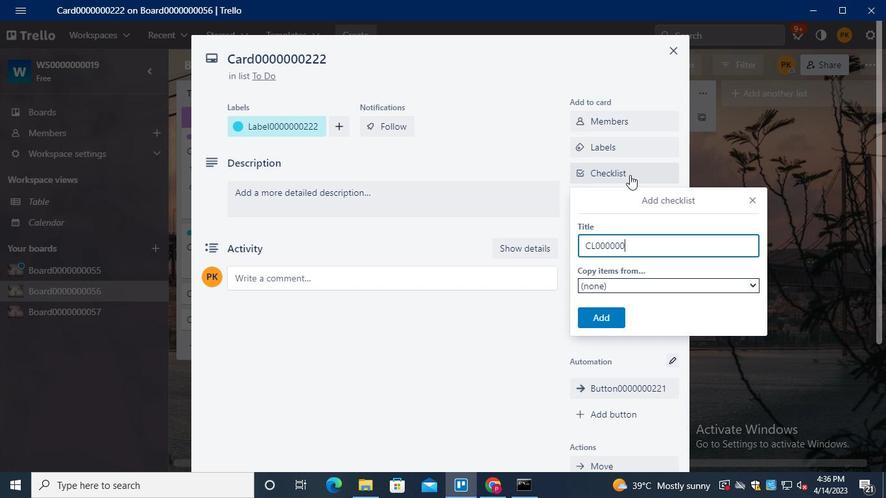 
Action: Keyboard <98>
Screenshot: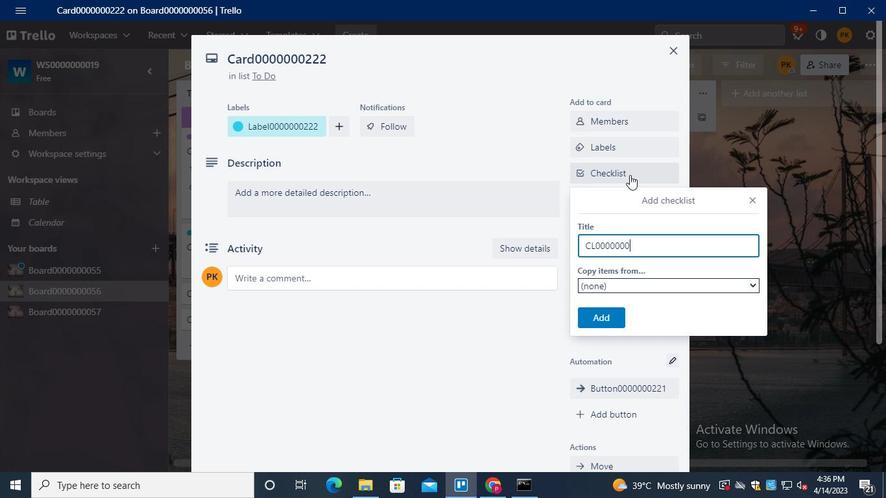 
Action: Keyboard <98>
Screenshot: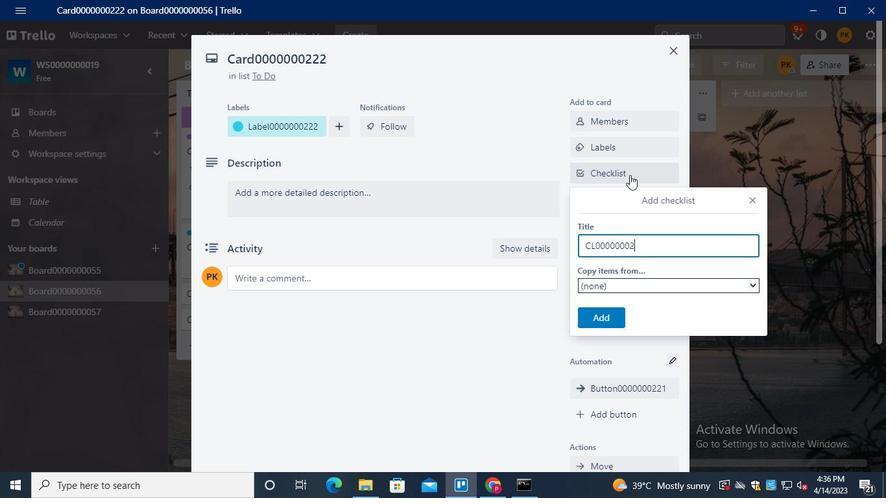 
Action: Keyboard <98>
Screenshot: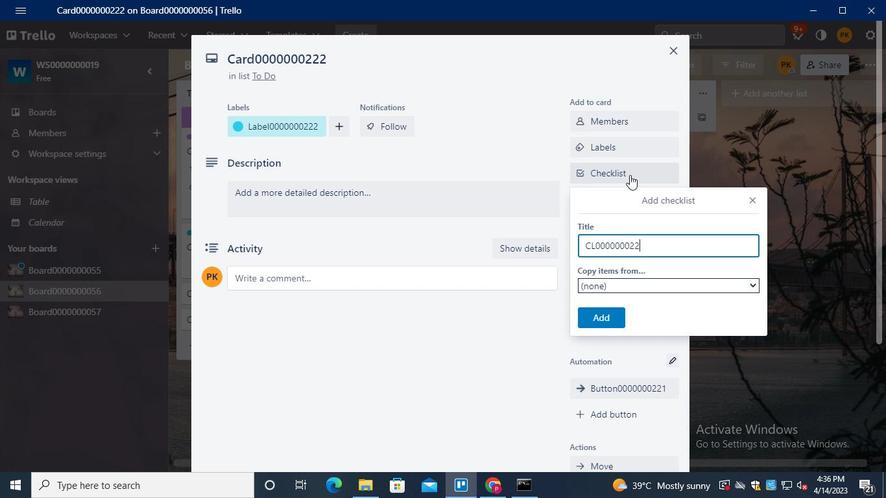 
Action: Mouse moved to (606, 314)
Screenshot: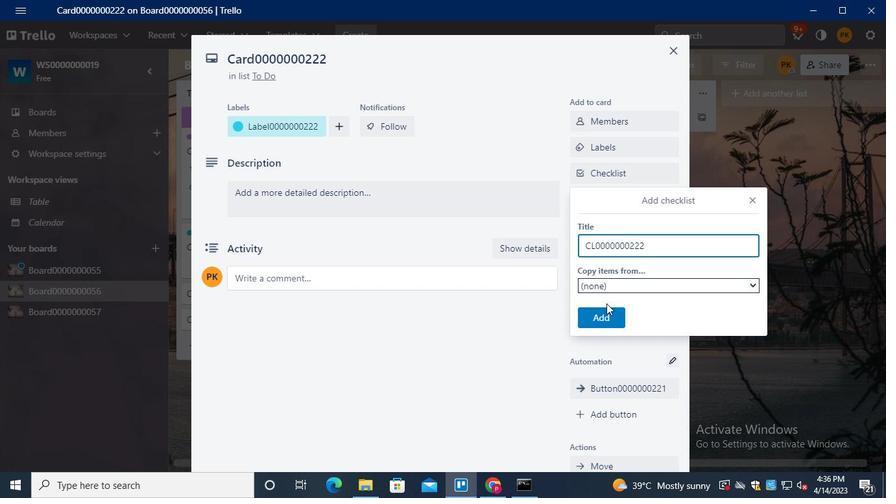 
Action: Mouse pressed left at (606, 314)
Screenshot: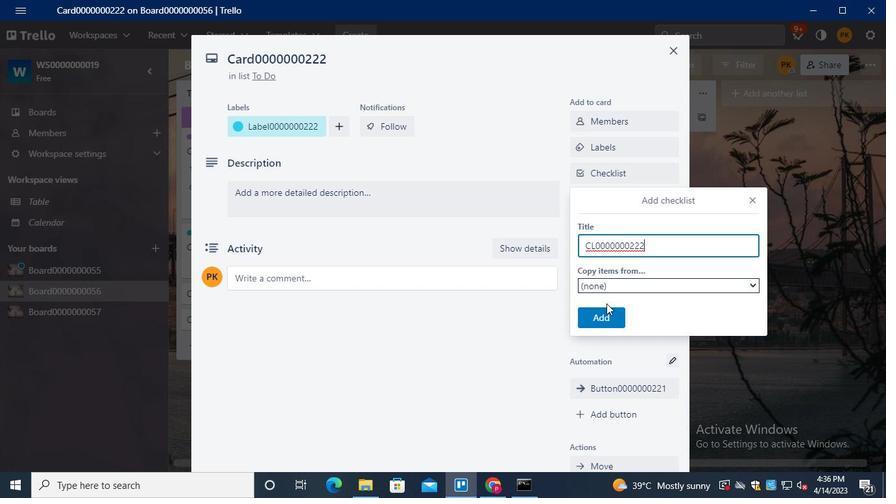 
Action: Mouse moved to (617, 198)
Screenshot: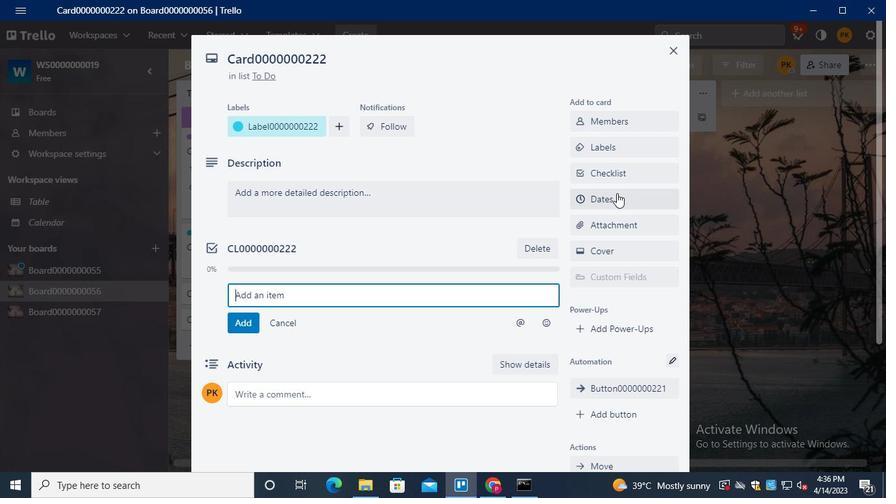 
Action: Mouse pressed left at (617, 198)
Screenshot: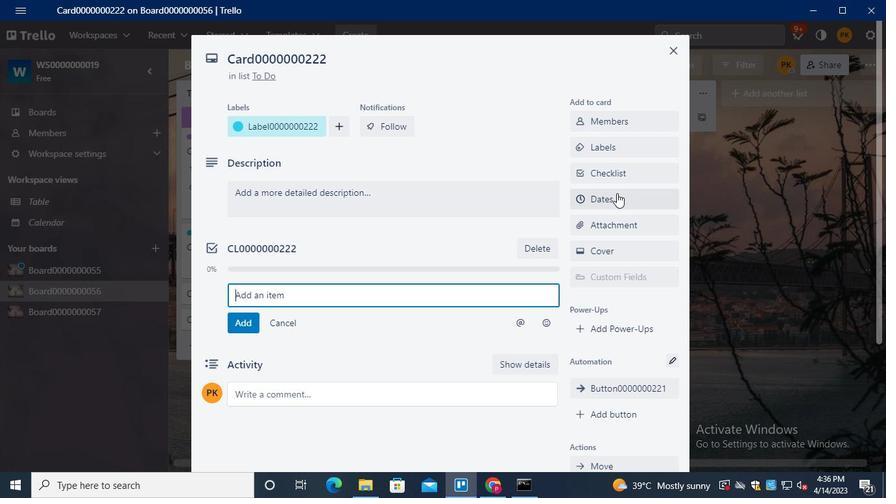 
Action: Mouse moved to (580, 295)
Screenshot: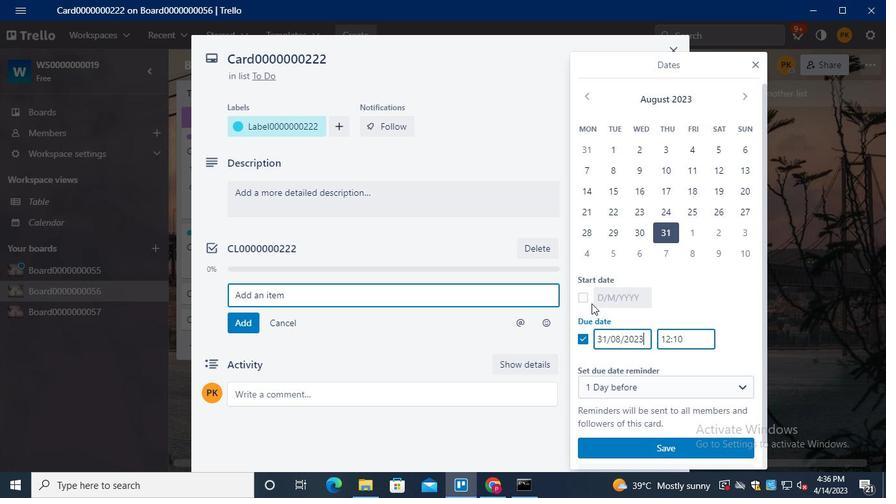 
Action: Mouse pressed left at (580, 295)
Screenshot: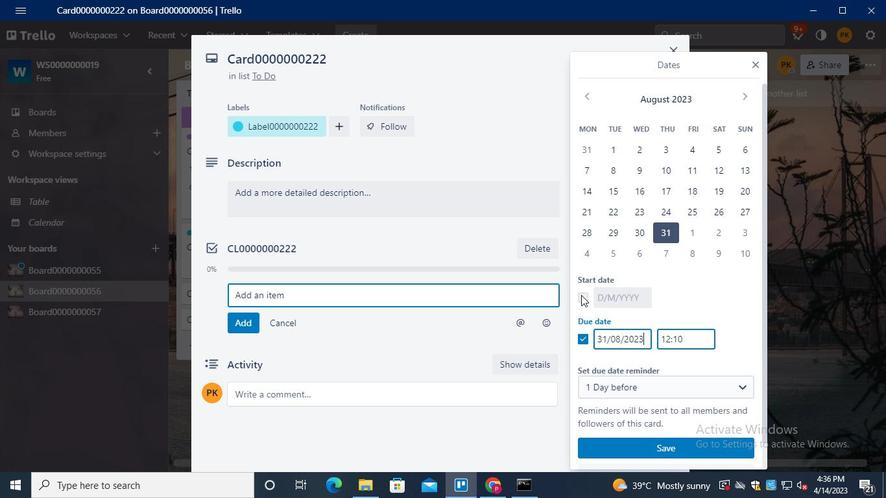 
Action: Mouse moved to (747, 86)
Screenshot: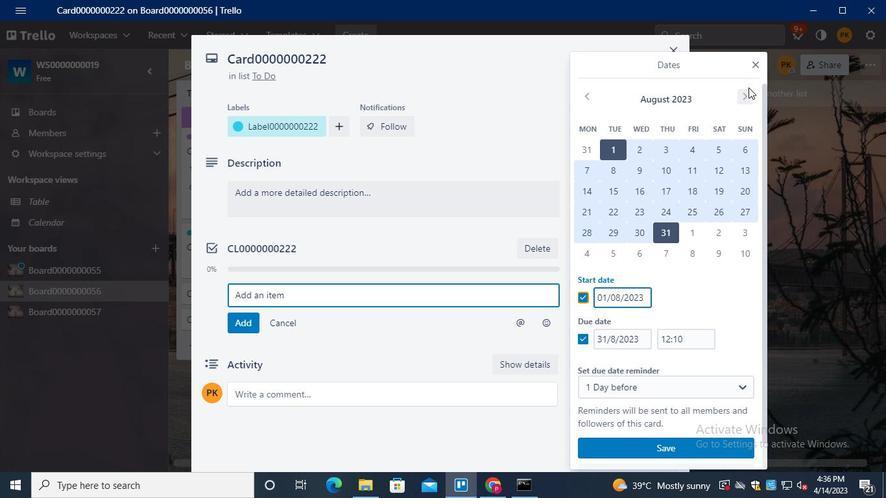 
Action: Mouse pressed left at (747, 86)
Screenshot: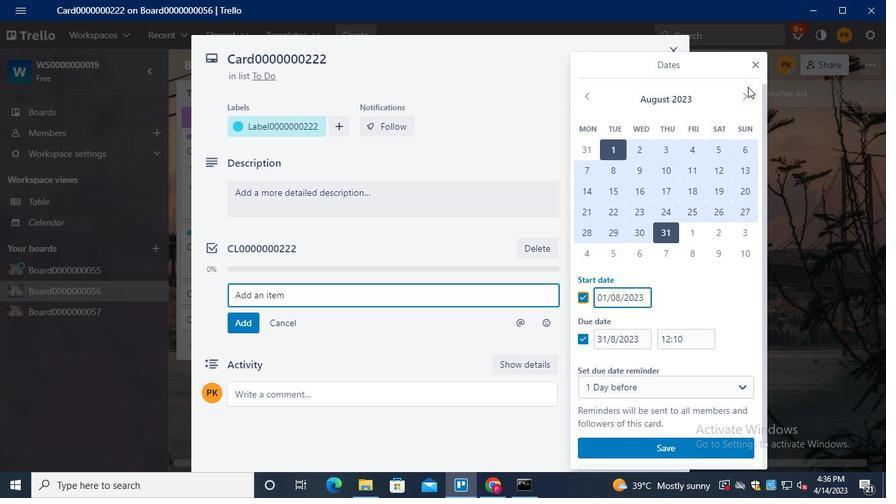 
Action: Mouse moved to (746, 92)
Screenshot: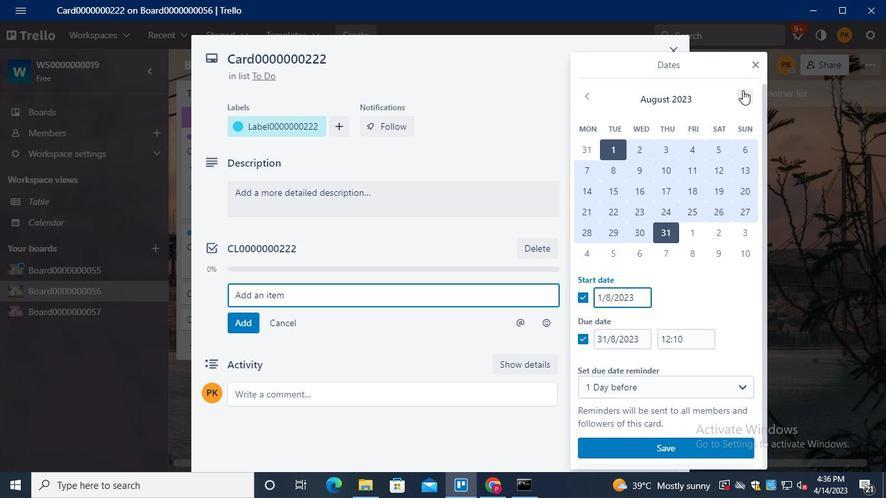 
Action: Mouse pressed left at (746, 92)
Screenshot: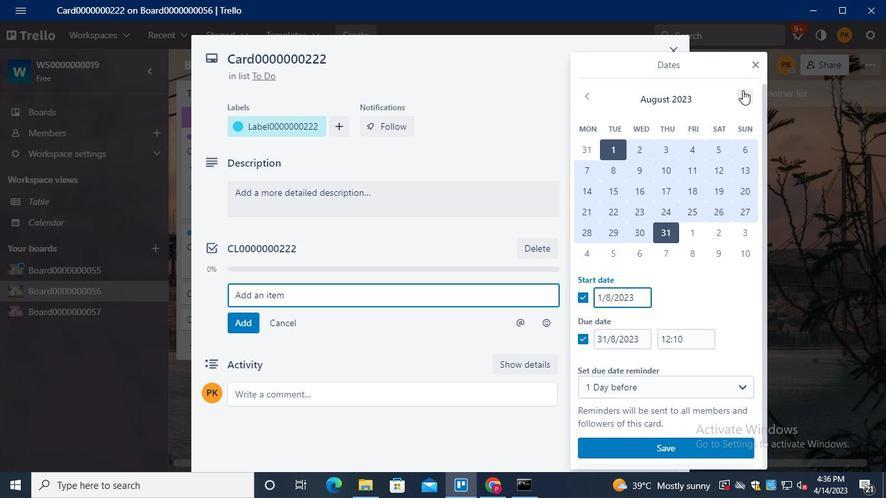
Action: Mouse moved to (692, 147)
Screenshot: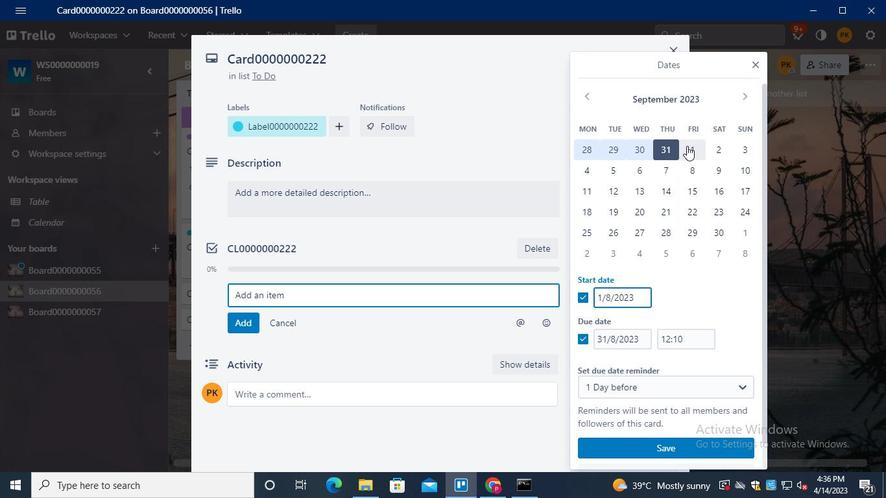 
Action: Mouse pressed left at (692, 147)
Screenshot: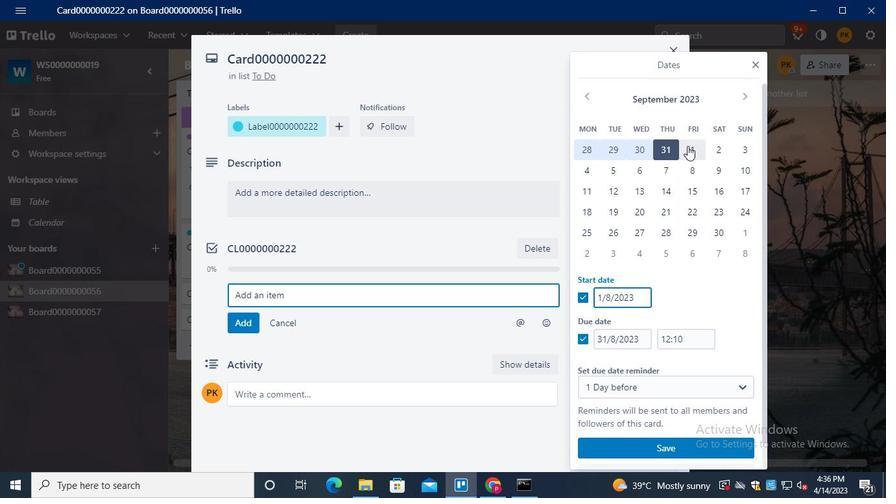 
Action: Mouse moved to (724, 232)
Screenshot: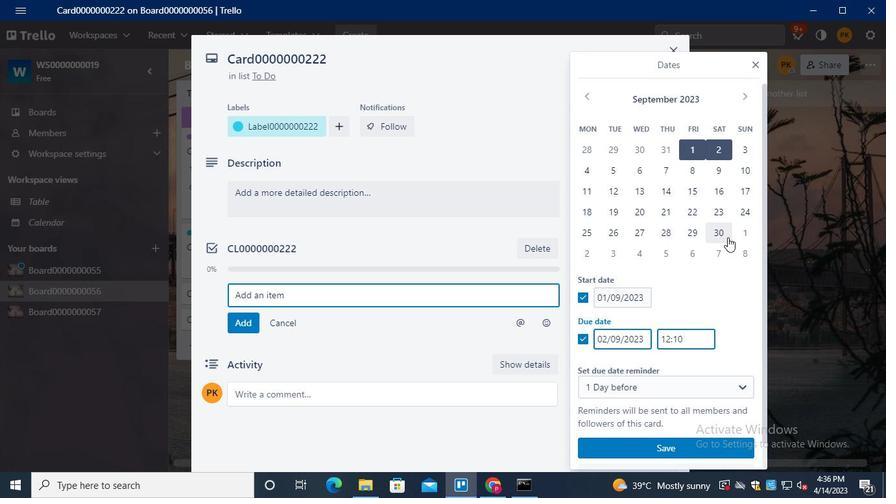 
Action: Mouse pressed left at (724, 232)
Screenshot: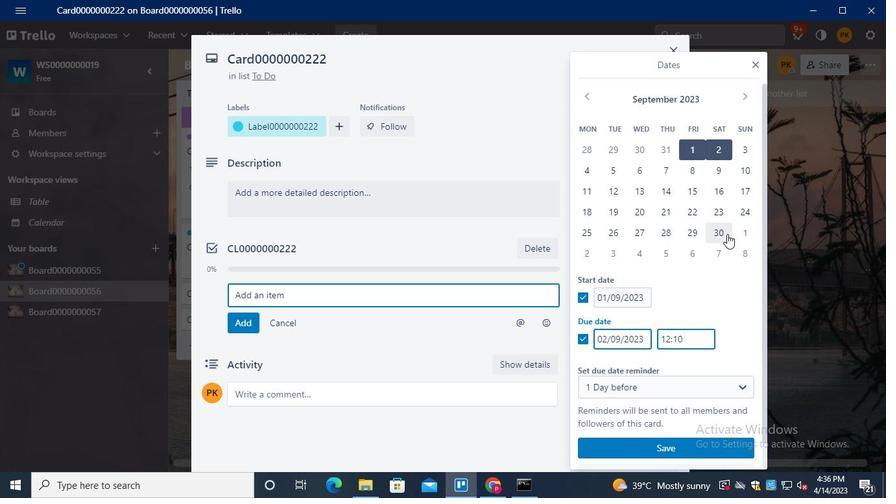 
Action: Mouse moved to (630, 451)
Screenshot: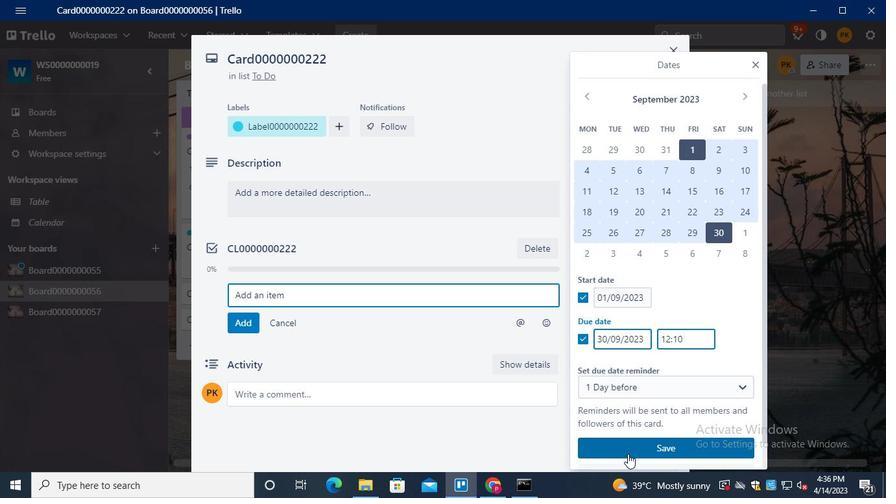 
Action: Mouse pressed left at (630, 451)
Screenshot: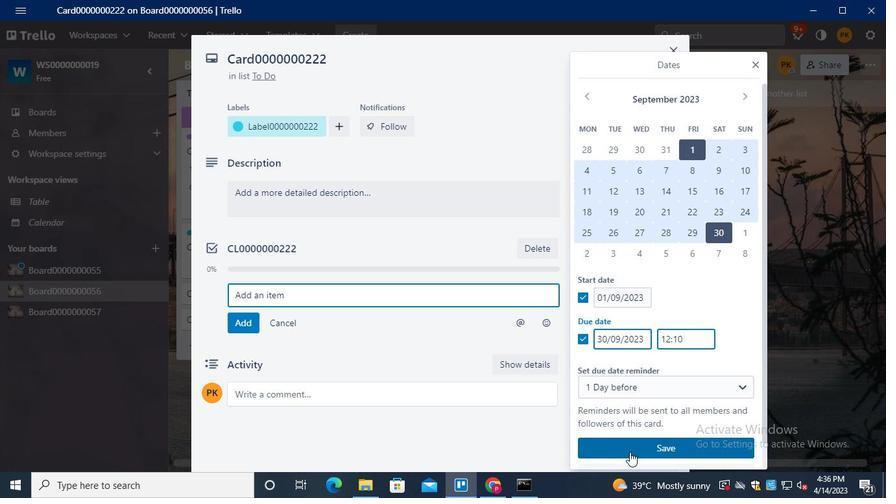 
Action: Mouse moved to (403, 314)
Screenshot: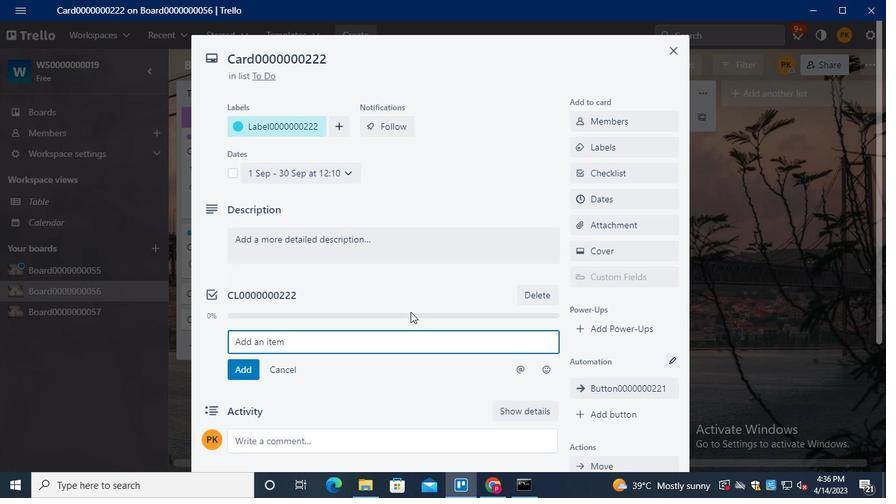 
Action: Keyboard Key.alt_l
Screenshot: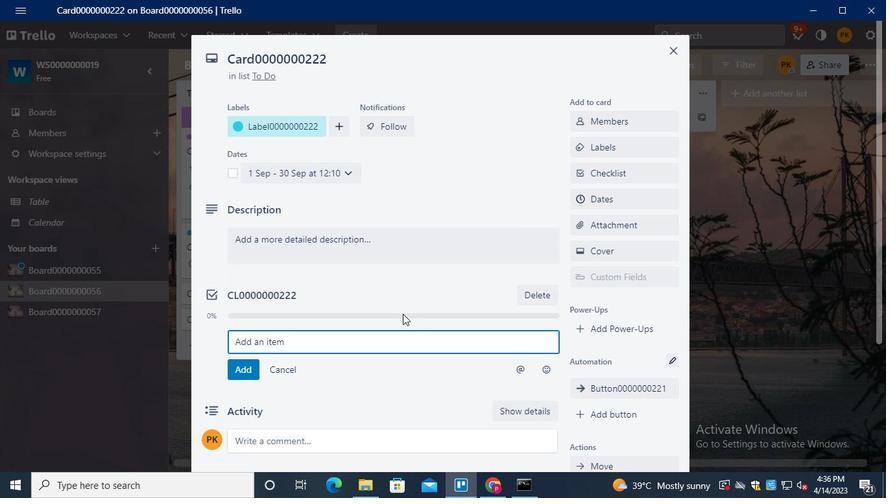 
Action: Keyboard Key.tab
Screenshot: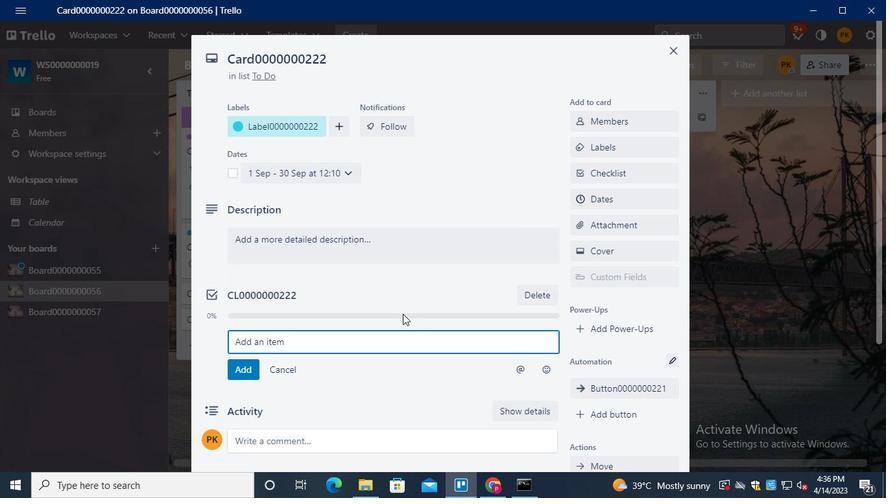 
Action: Mouse moved to (645, 27)
Screenshot: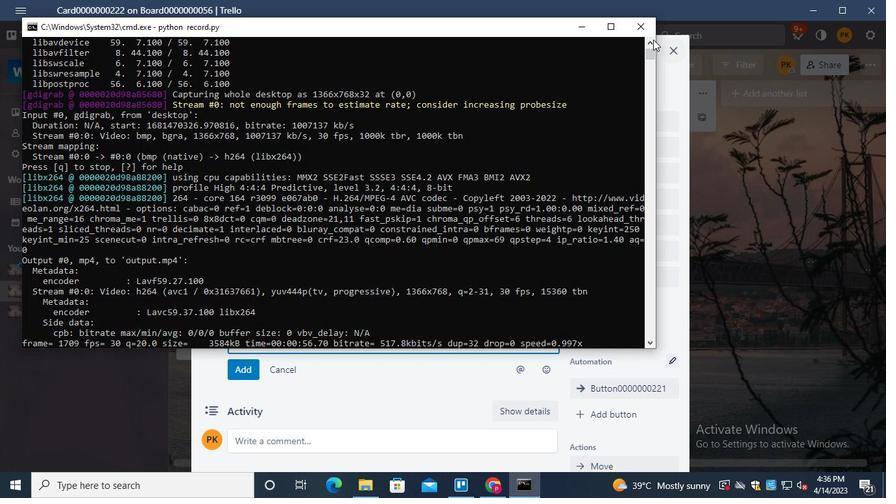 
Action: Mouse pressed left at (645, 27)
Screenshot: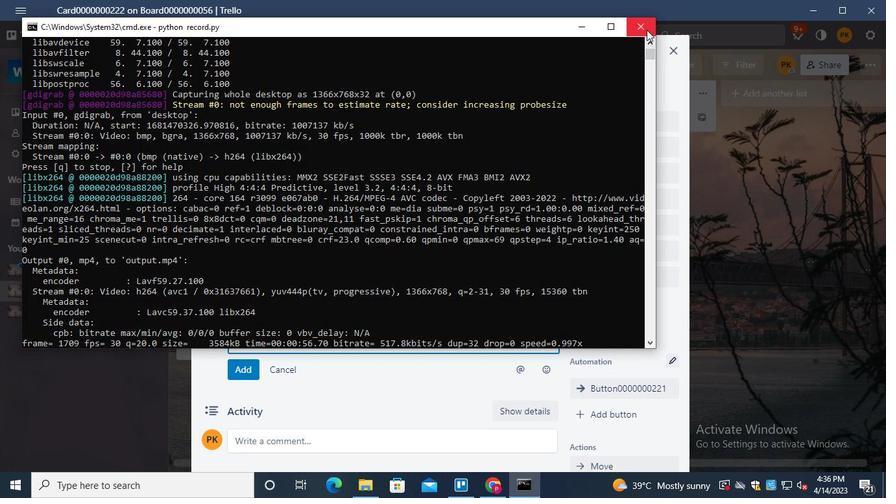 
